 Task: Open Card Employee Wellness Analytics Review in Board Business Model Revenue Model Validation and Improvement to Workspace Business Valuation Services and add a team member Softage.3@softage.net, a label Orange, a checklist Green Building, an attachment from your computer, a color Orange and finally, add a card description 'Plan and execute company team-building retreat with a focus on stress management and resilience' and a comment 'We should approach this task with a sense of persistence and determination, willing to overcome obstacles and push through challenges.'. Add a start date 'Jan 03, 1900' with a due date 'Jan 10, 1900'
Action: Mouse moved to (203, 136)
Screenshot: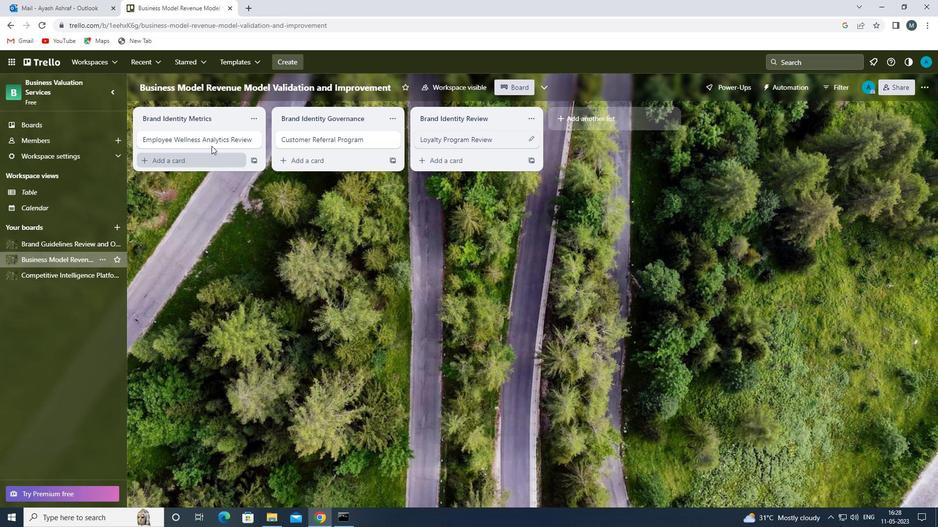 
Action: Mouse pressed left at (203, 136)
Screenshot: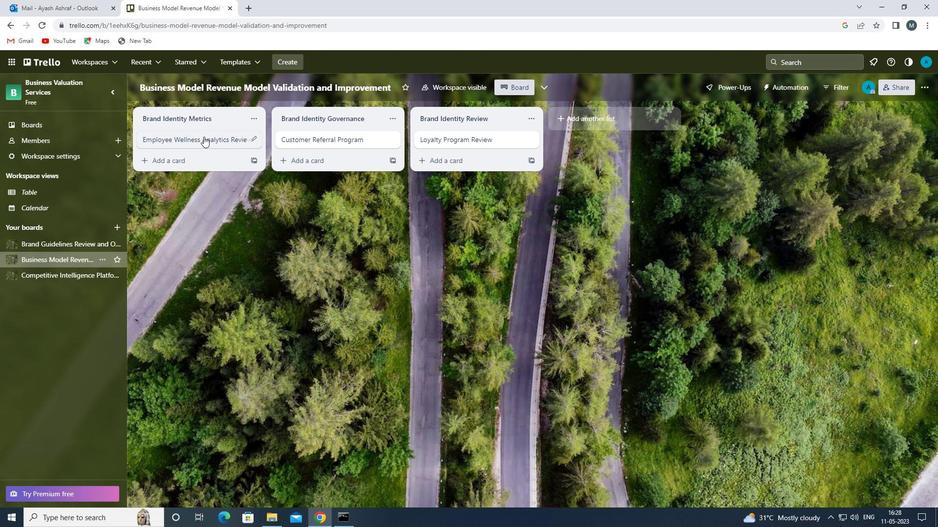 
Action: Mouse moved to (589, 139)
Screenshot: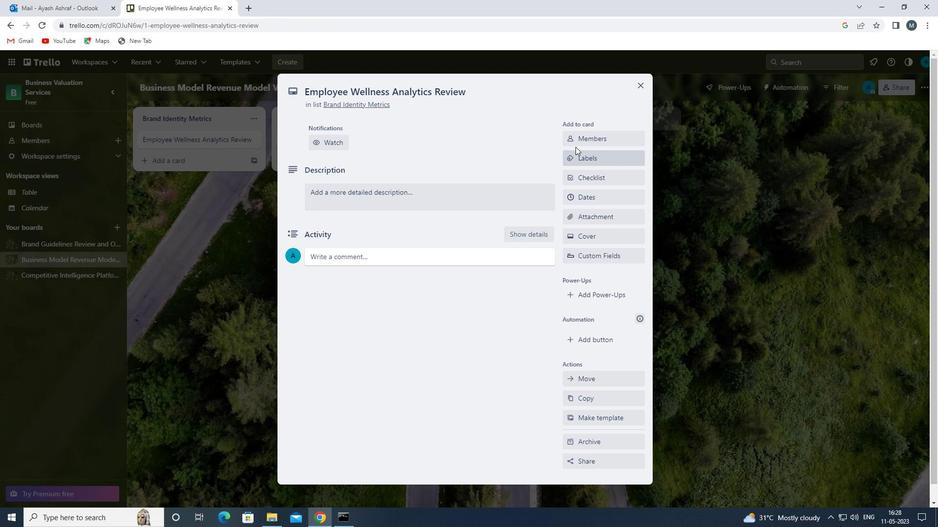 
Action: Mouse pressed left at (589, 139)
Screenshot: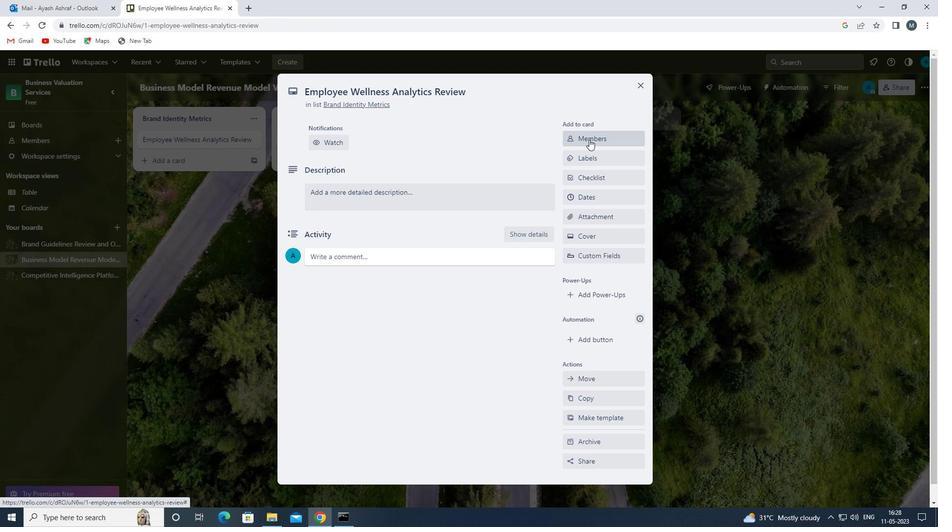 
Action: Mouse moved to (646, 196)
Screenshot: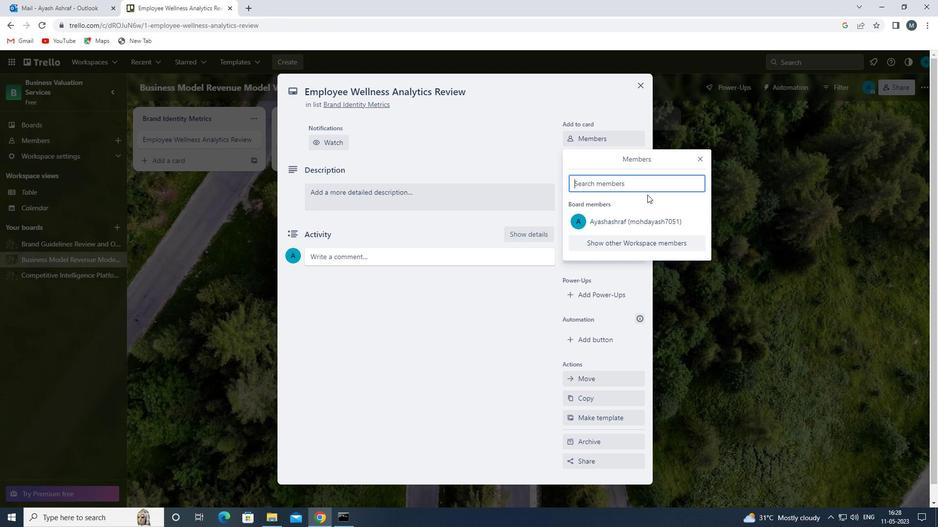 
Action: Key pressed s
Screenshot: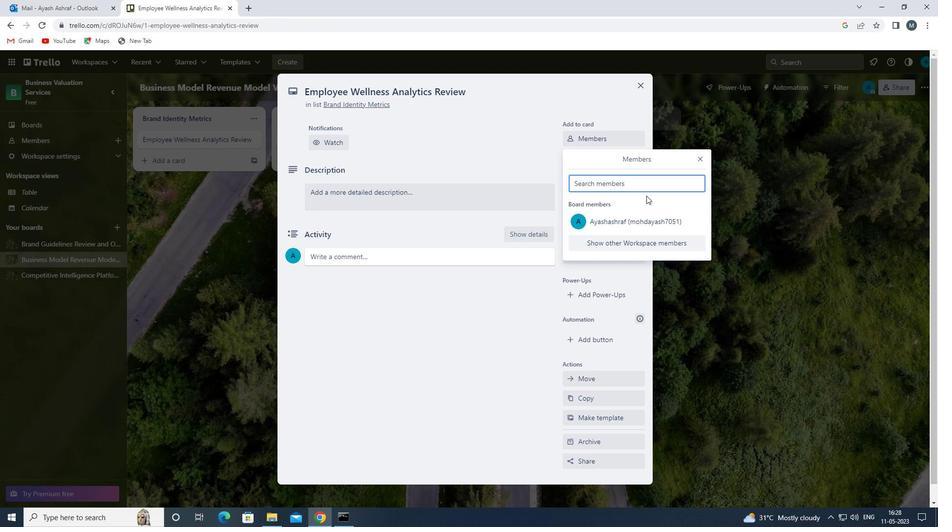 
Action: Mouse moved to (618, 313)
Screenshot: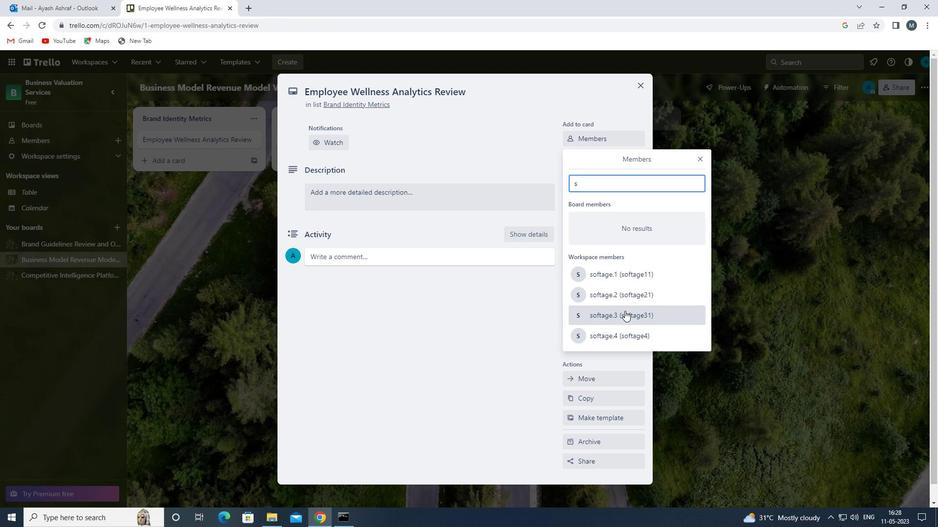 
Action: Mouse pressed left at (618, 313)
Screenshot: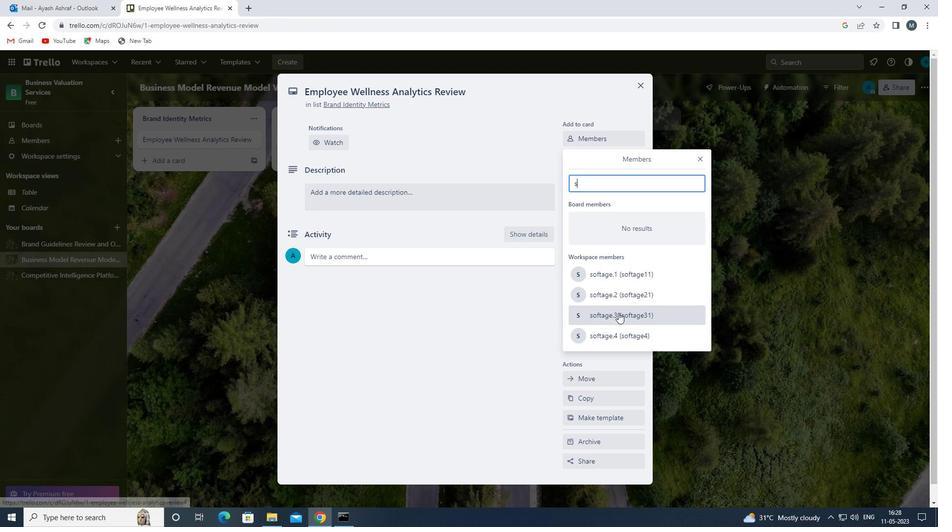 
Action: Mouse moved to (700, 160)
Screenshot: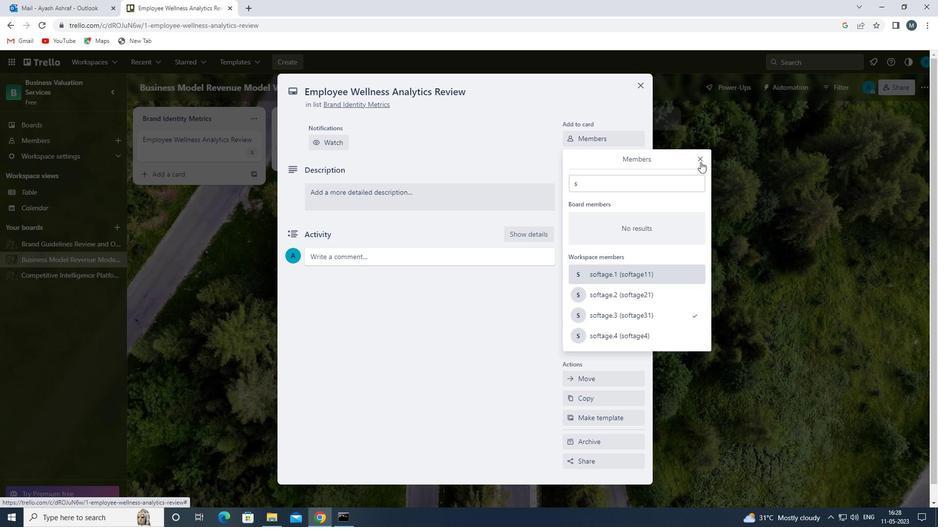 
Action: Mouse pressed left at (700, 160)
Screenshot: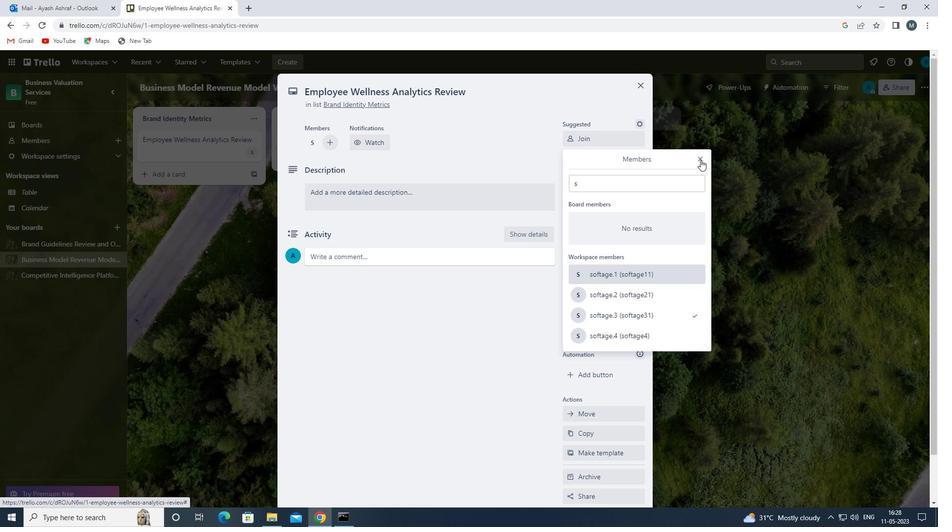 
Action: Mouse moved to (591, 196)
Screenshot: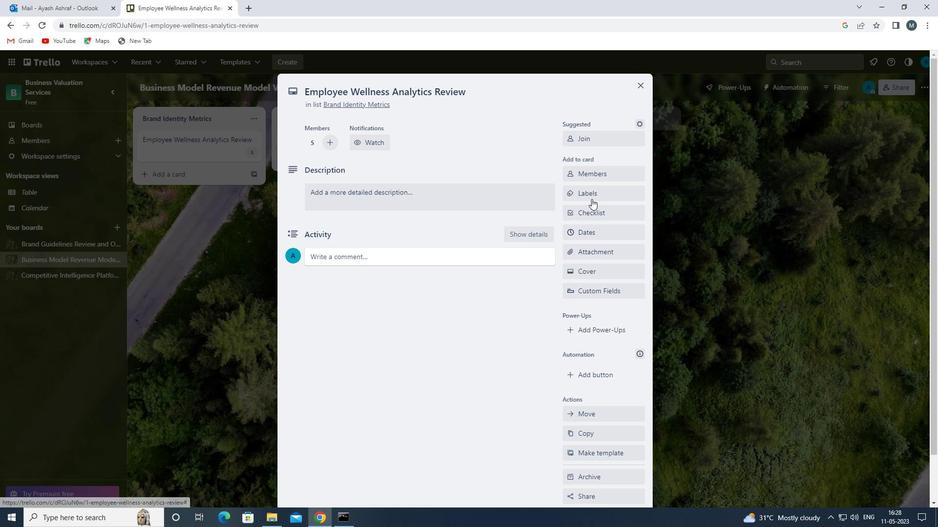 
Action: Mouse pressed left at (591, 196)
Screenshot: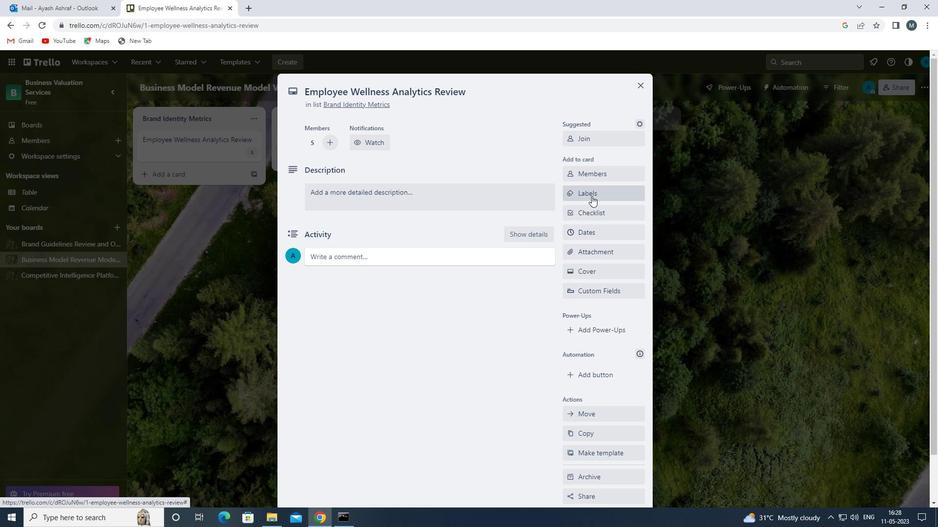 
Action: Mouse moved to (576, 309)
Screenshot: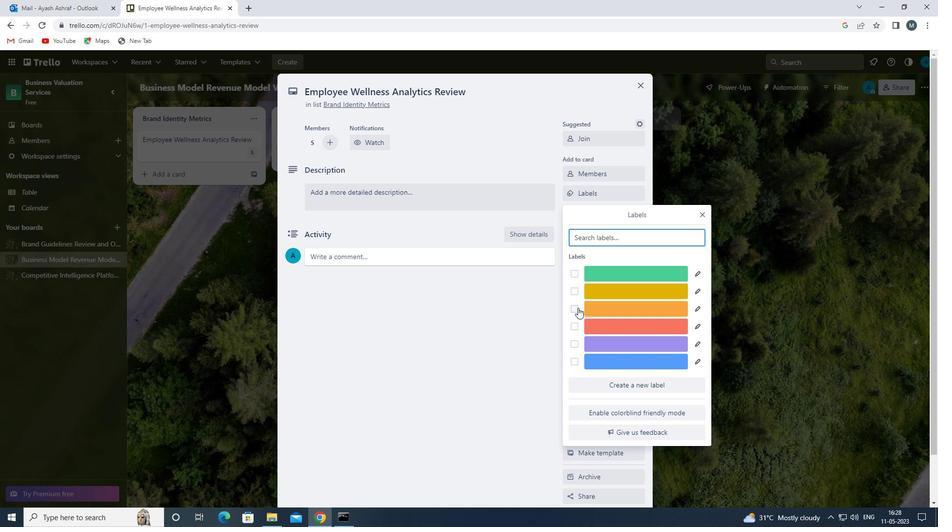 
Action: Mouse pressed left at (576, 309)
Screenshot: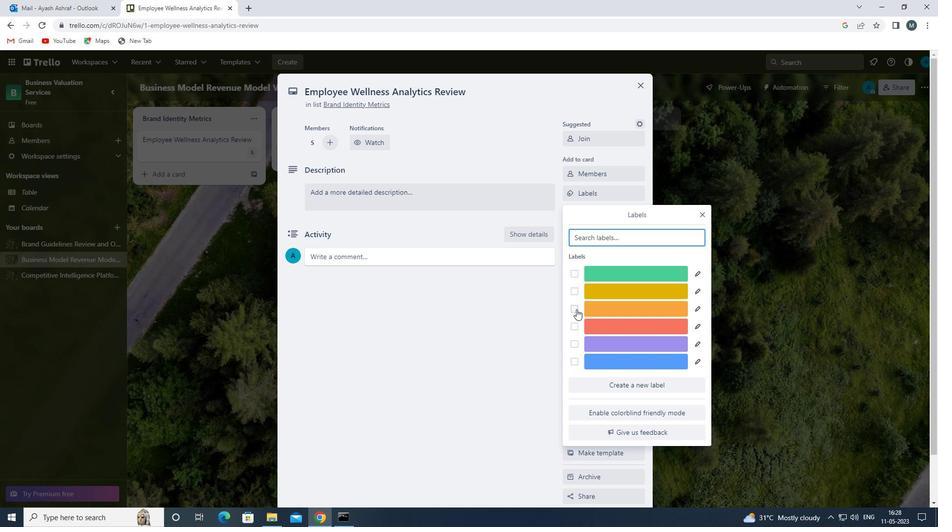 
Action: Mouse moved to (701, 215)
Screenshot: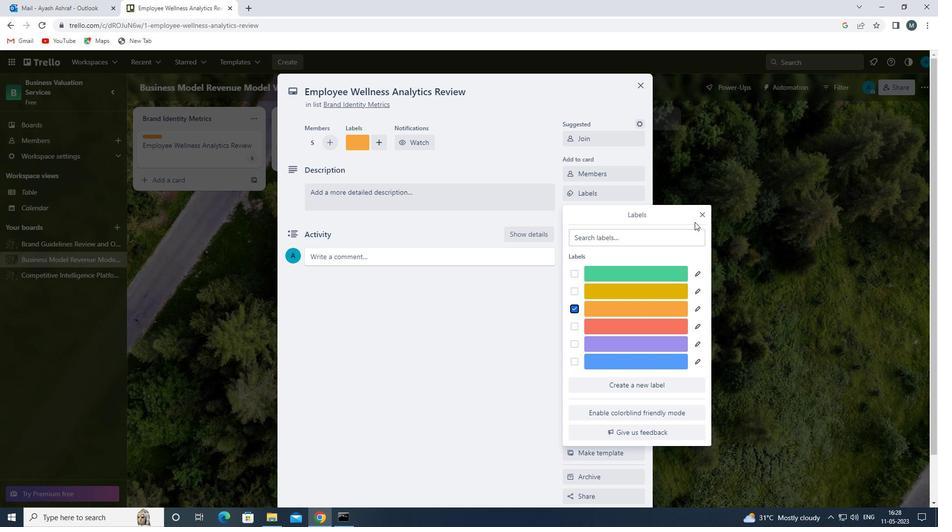 
Action: Mouse pressed left at (701, 215)
Screenshot: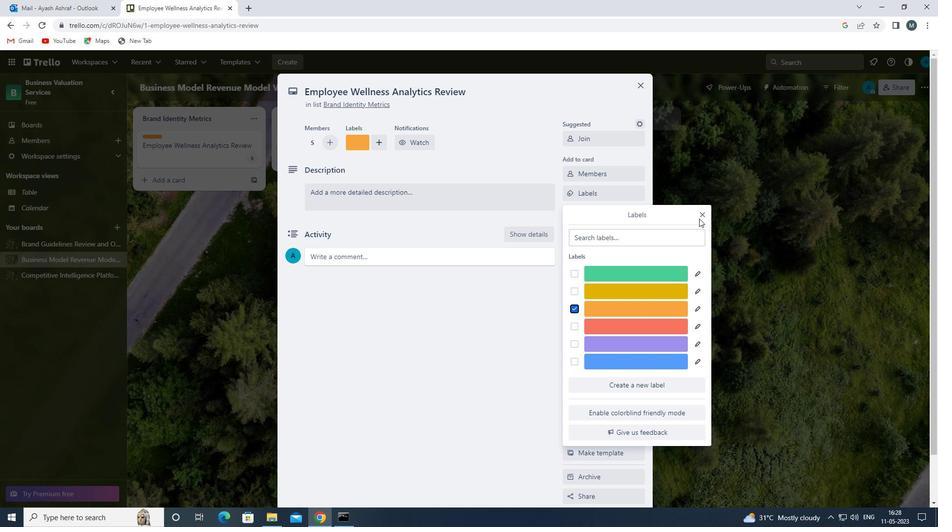 
Action: Mouse moved to (596, 212)
Screenshot: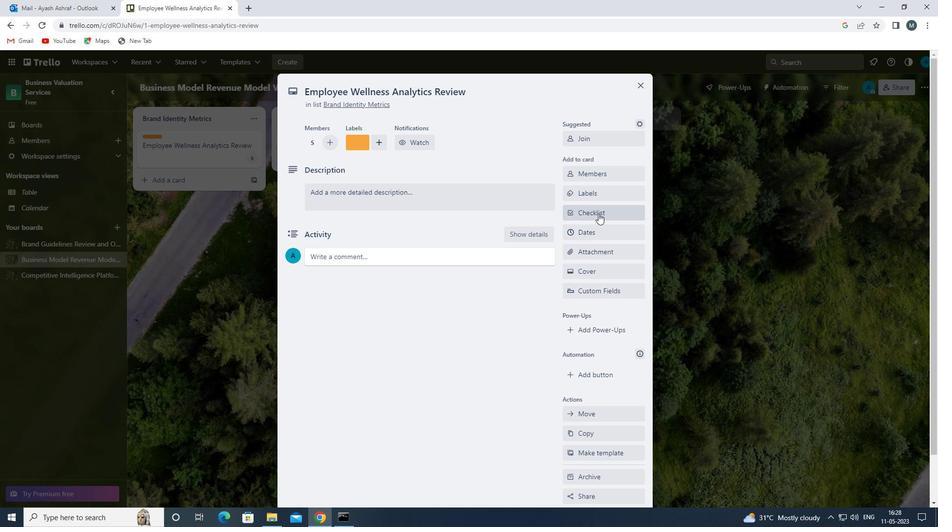 
Action: Mouse pressed left at (596, 212)
Screenshot: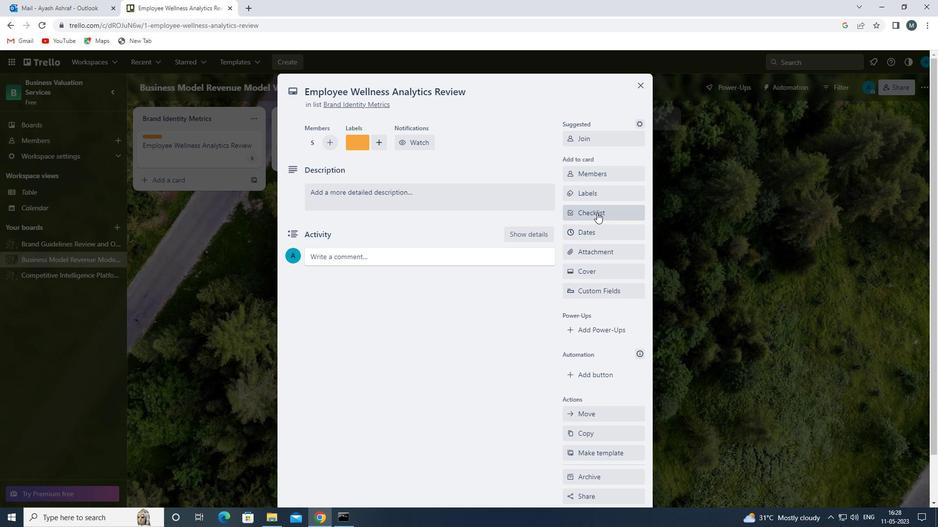 
Action: Mouse moved to (597, 229)
Screenshot: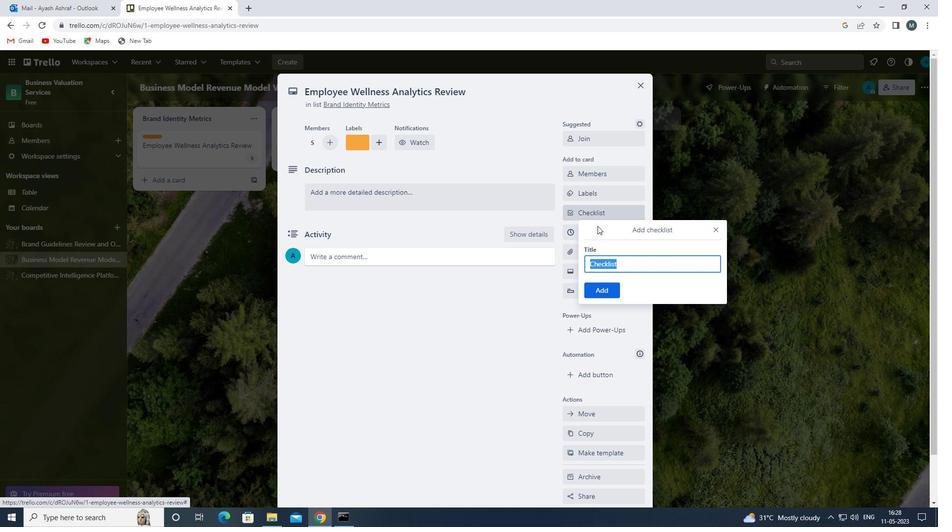 
Action: Key pressed g
Screenshot: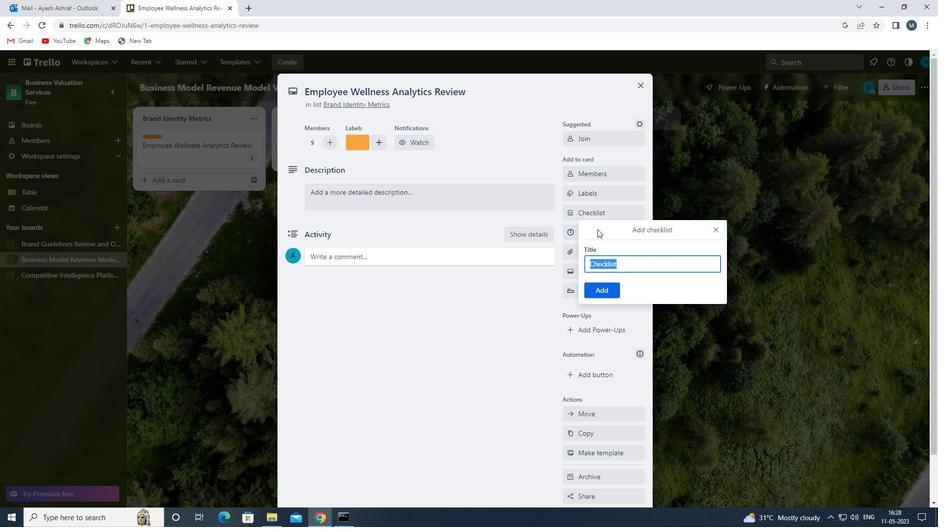 
Action: Mouse moved to (650, 291)
Screenshot: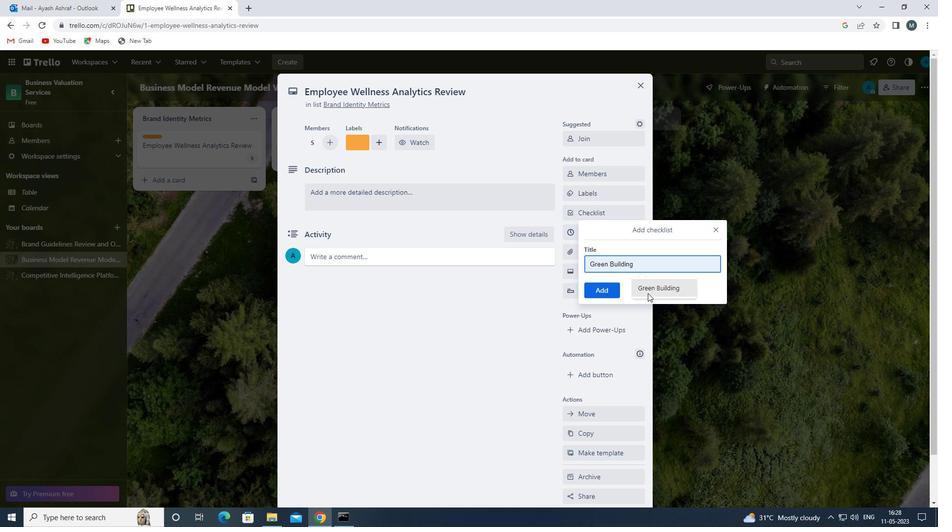 
Action: Mouse pressed left at (650, 291)
Screenshot: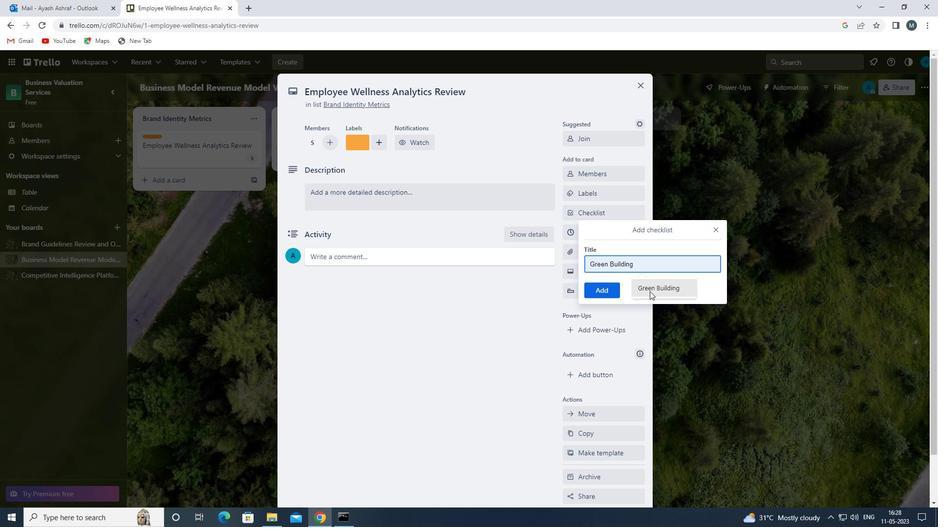 
Action: Mouse moved to (605, 290)
Screenshot: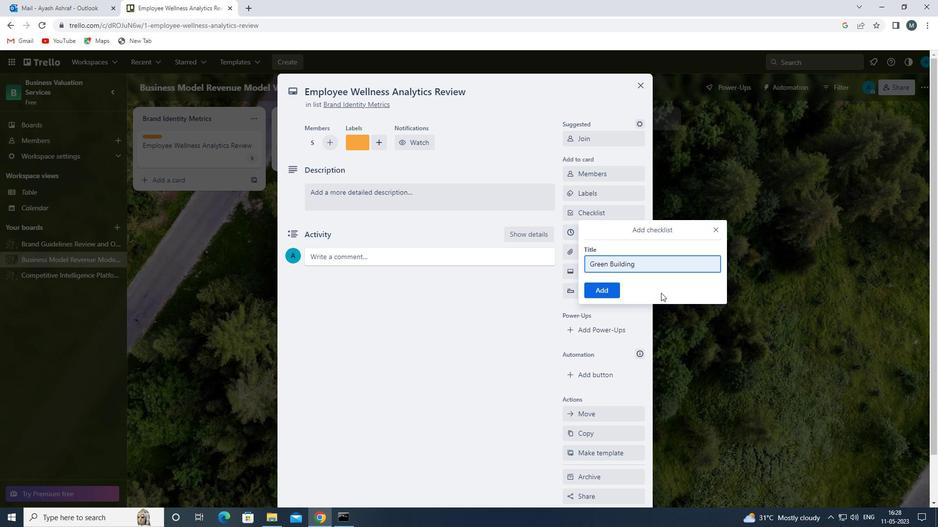
Action: Mouse pressed left at (605, 290)
Screenshot: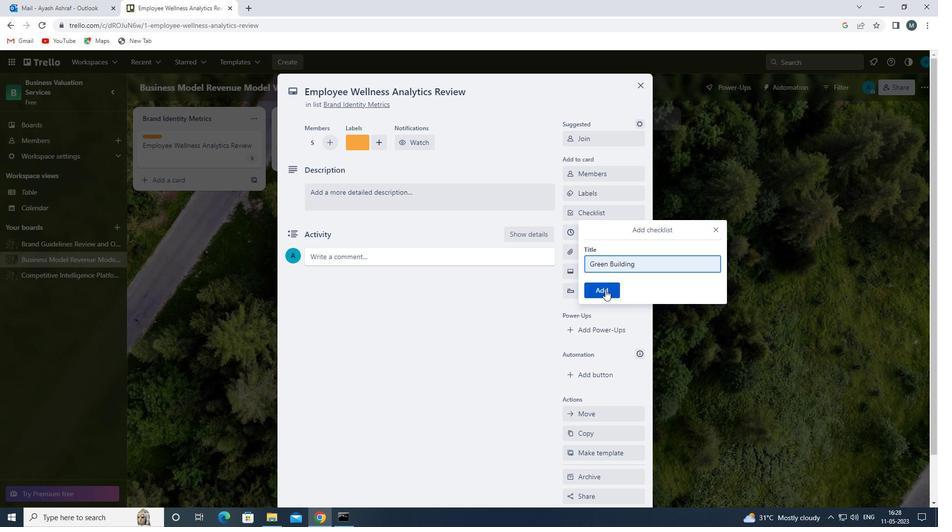 
Action: Mouse moved to (600, 252)
Screenshot: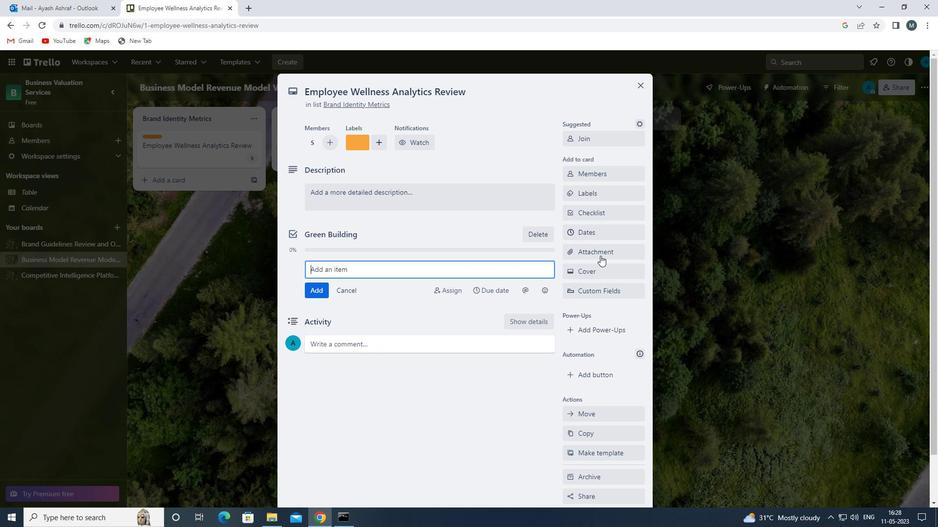 
Action: Mouse pressed left at (600, 252)
Screenshot: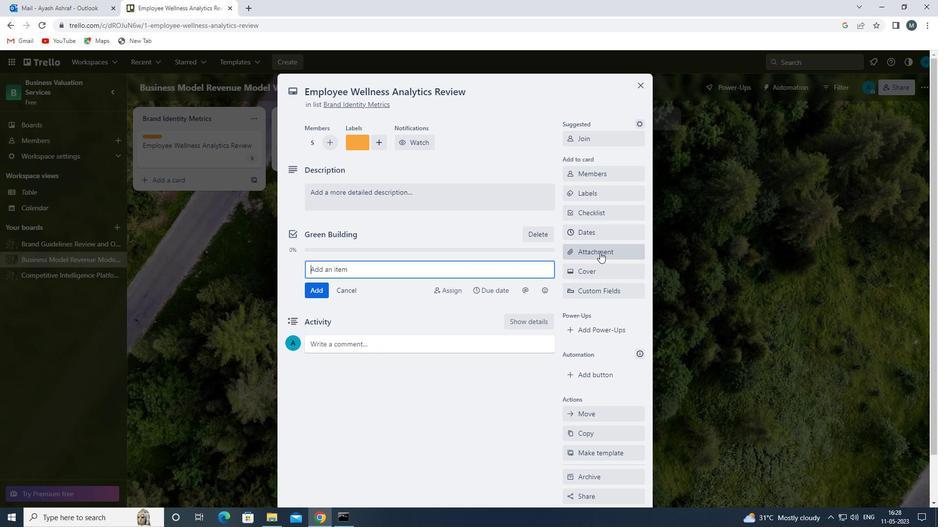 
Action: Mouse moved to (591, 293)
Screenshot: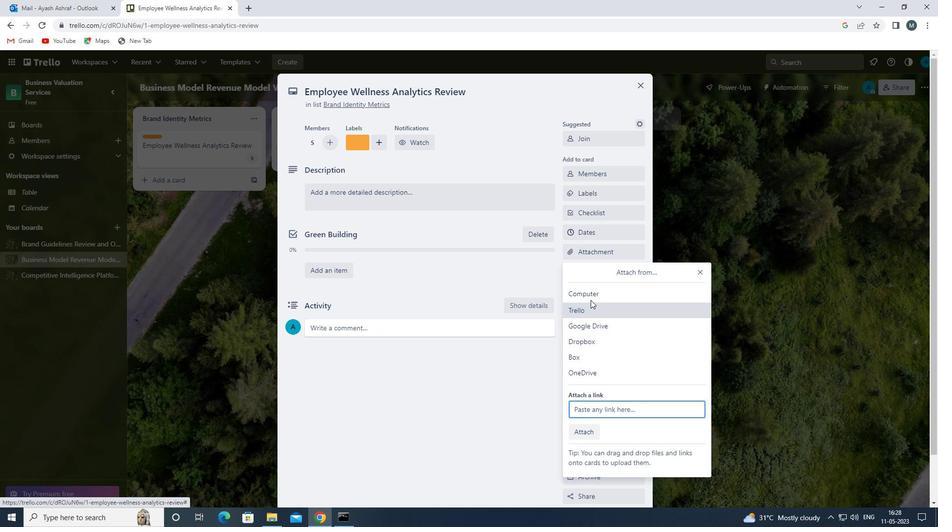 
Action: Mouse pressed left at (591, 293)
Screenshot: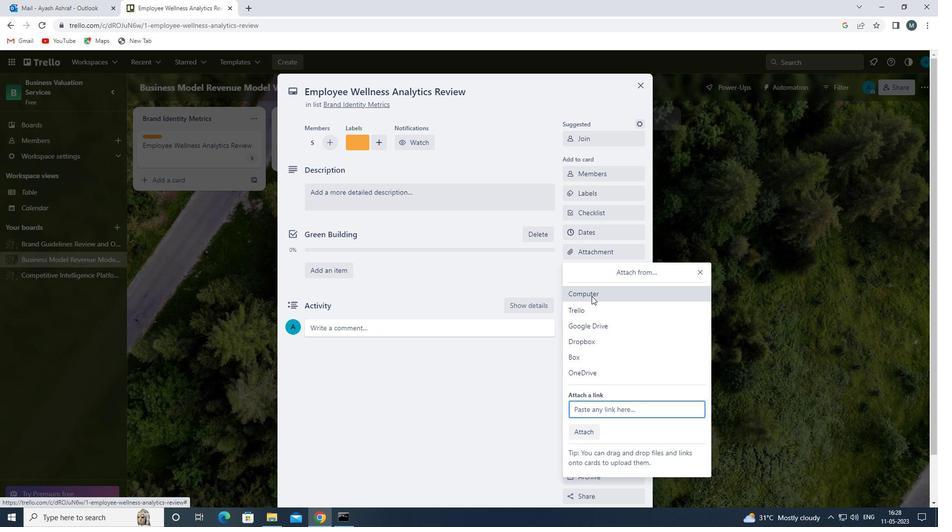 
Action: Mouse moved to (321, 184)
Screenshot: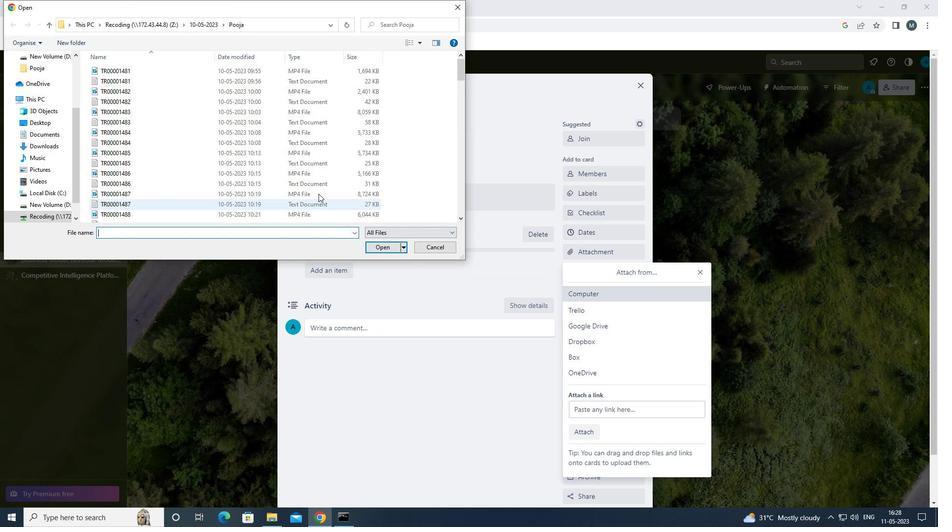 
Action: Mouse pressed left at (321, 184)
Screenshot: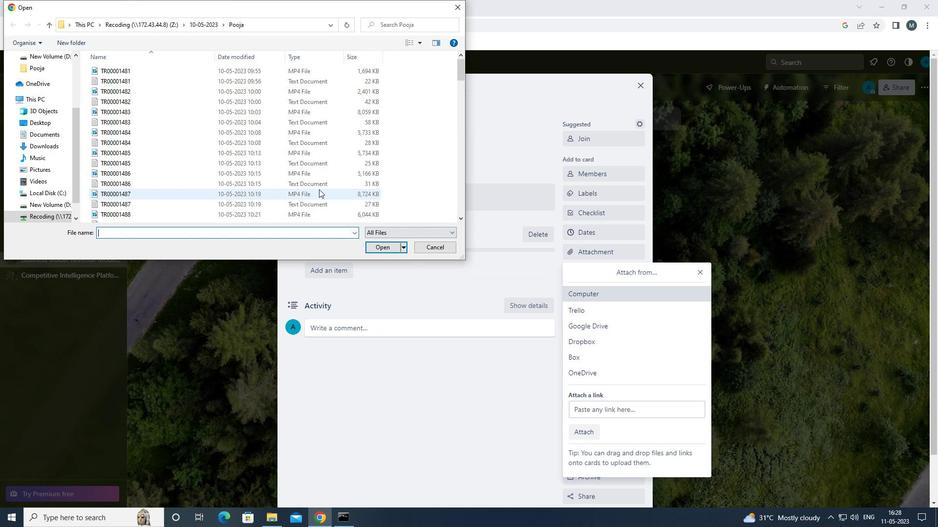 
Action: Mouse moved to (369, 243)
Screenshot: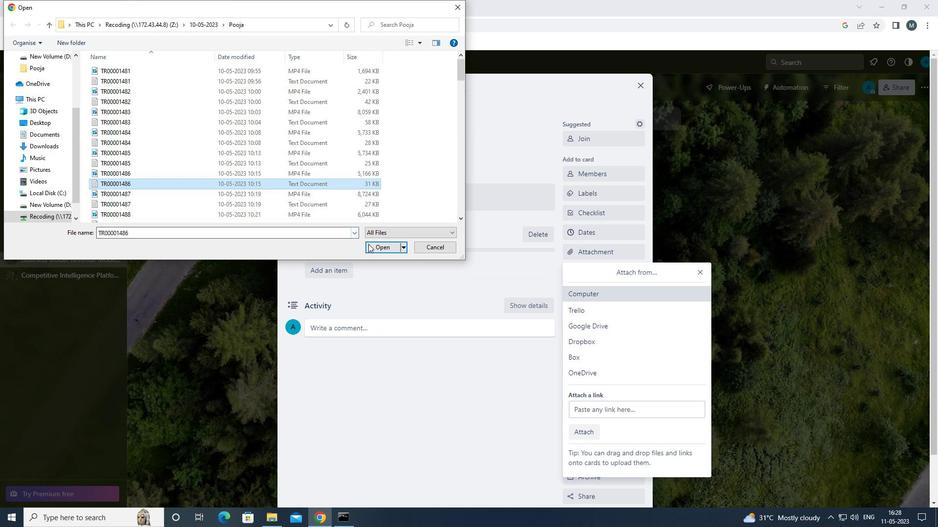 
Action: Mouse pressed left at (369, 243)
Screenshot: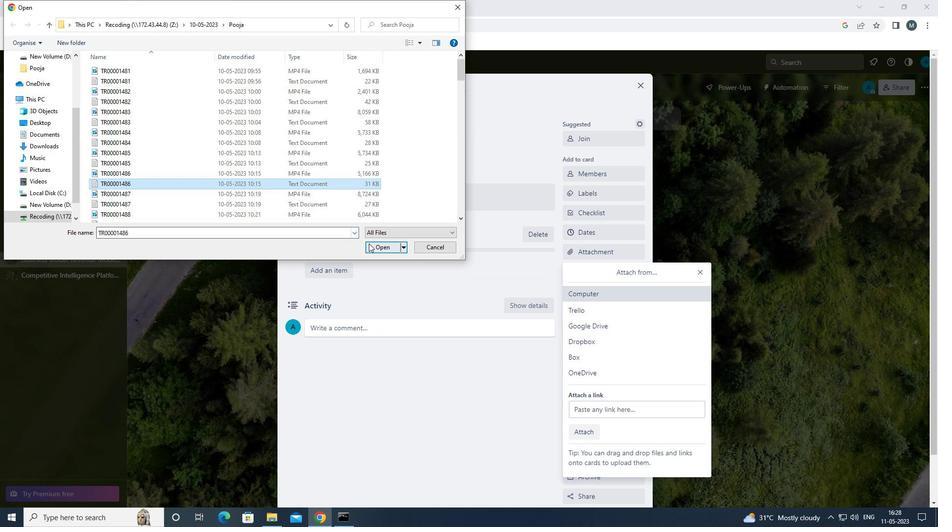 
Action: Mouse moved to (590, 272)
Screenshot: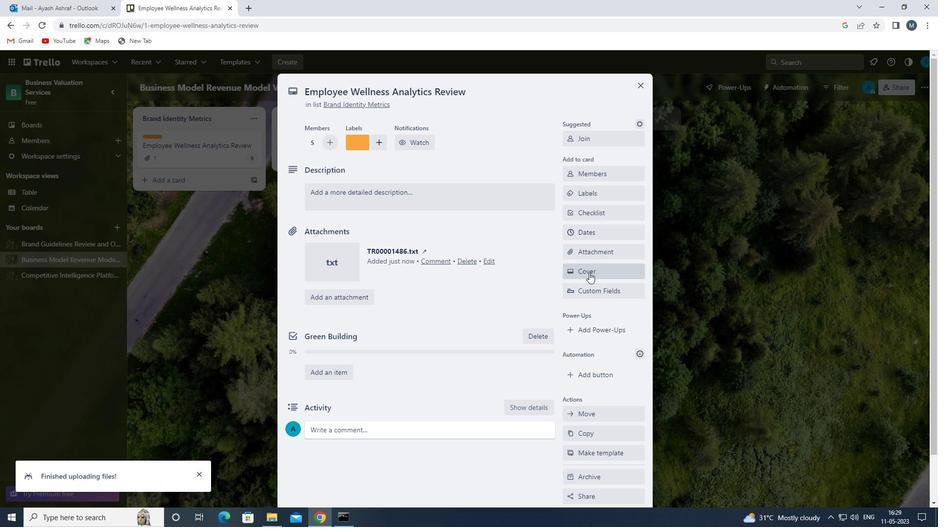 
Action: Mouse pressed left at (590, 272)
Screenshot: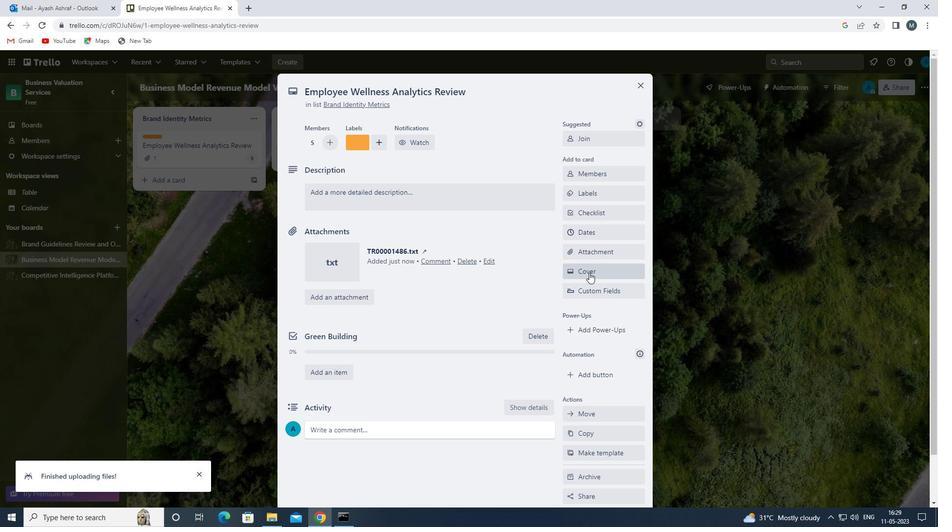 
Action: Mouse moved to (626, 310)
Screenshot: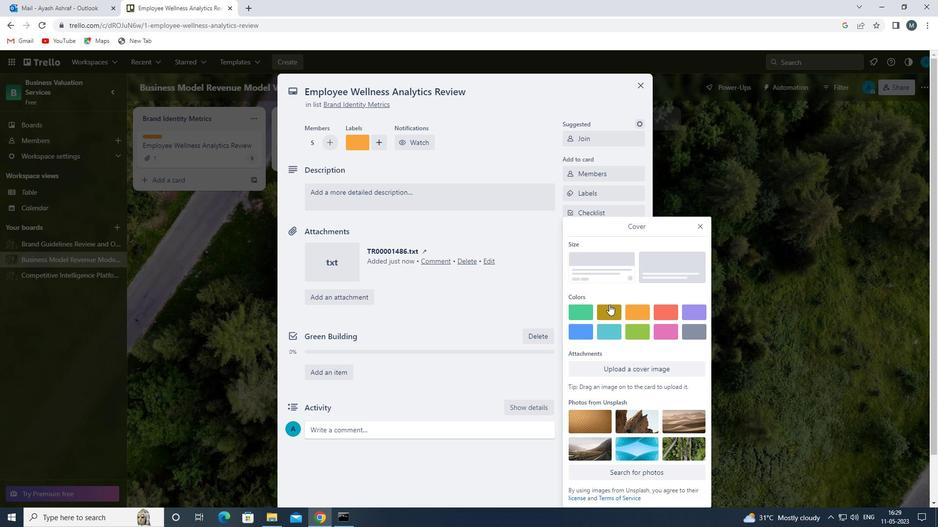 
Action: Mouse pressed left at (626, 310)
Screenshot: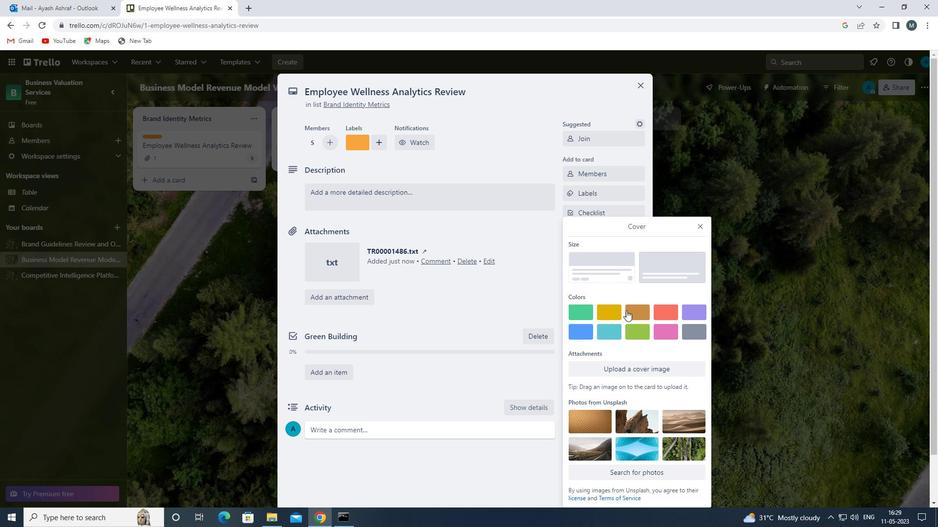 
Action: Mouse moved to (697, 209)
Screenshot: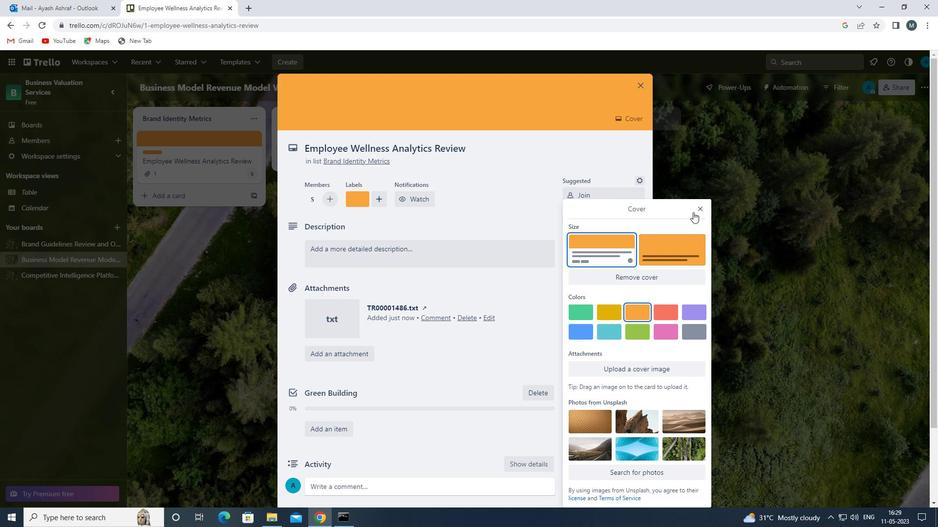 
Action: Mouse pressed left at (697, 209)
Screenshot: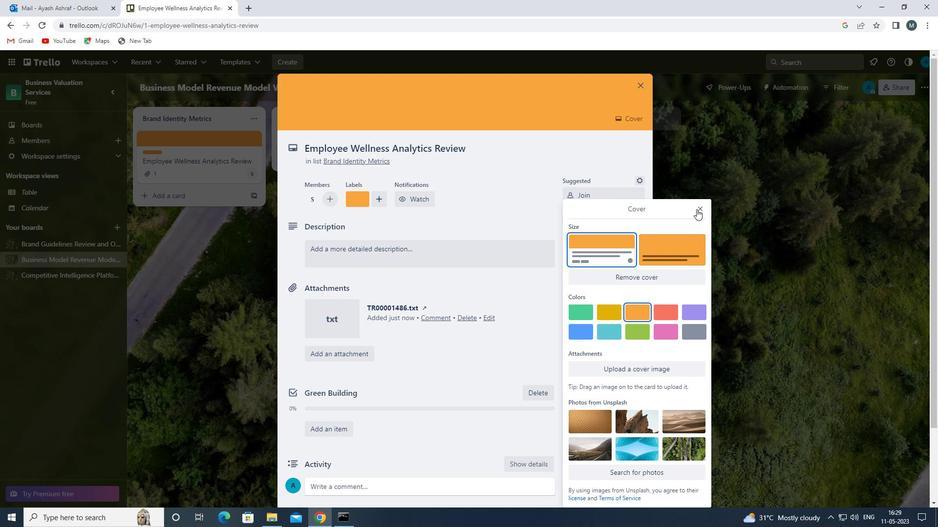 
Action: Mouse moved to (410, 252)
Screenshot: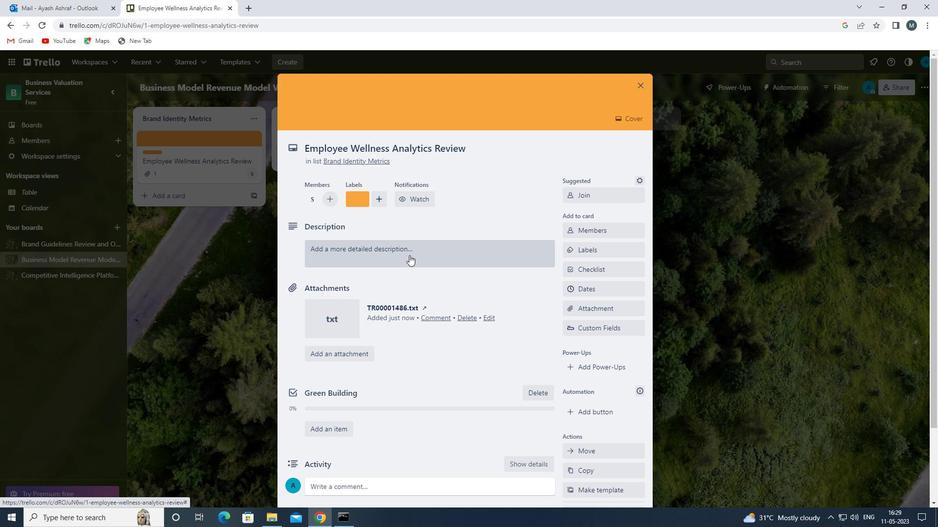 
Action: Mouse pressed left at (410, 252)
Screenshot: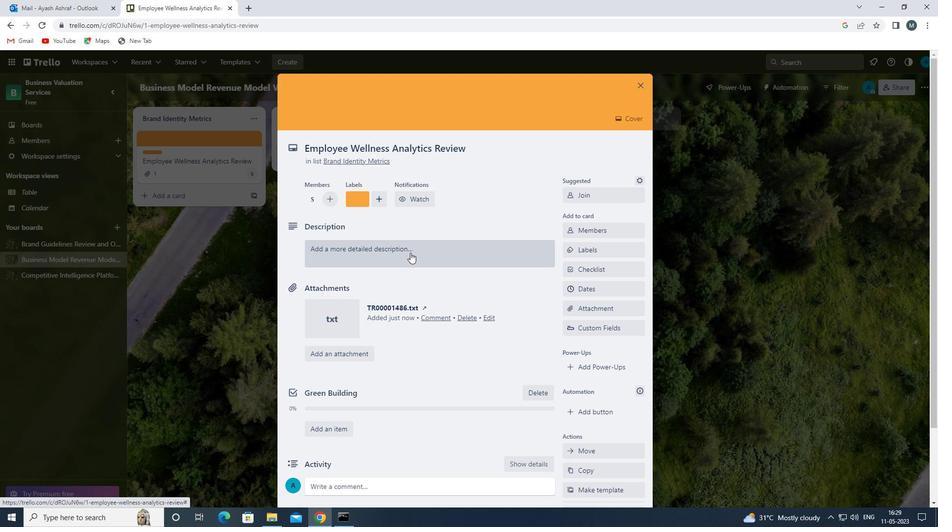 
Action: Mouse moved to (393, 283)
Screenshot: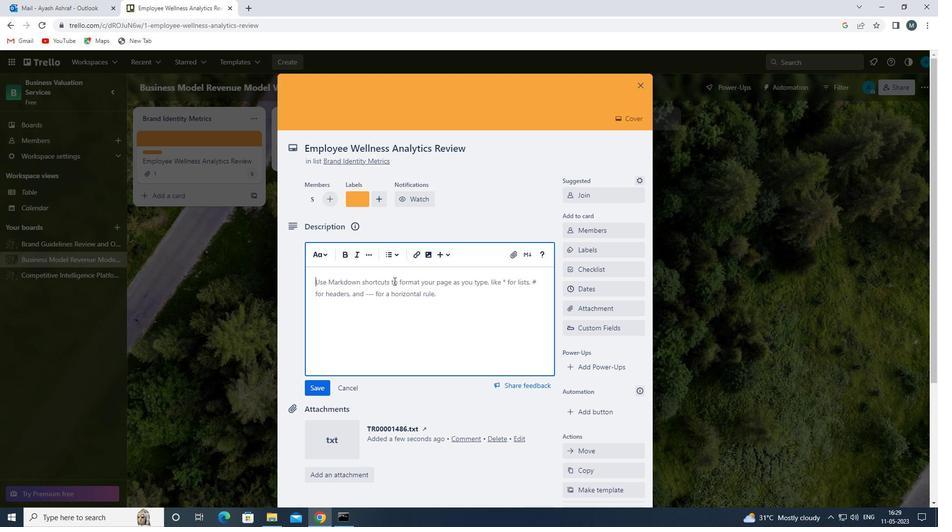 
Action: Mouse pressed left at (393, 283)
Screenshot: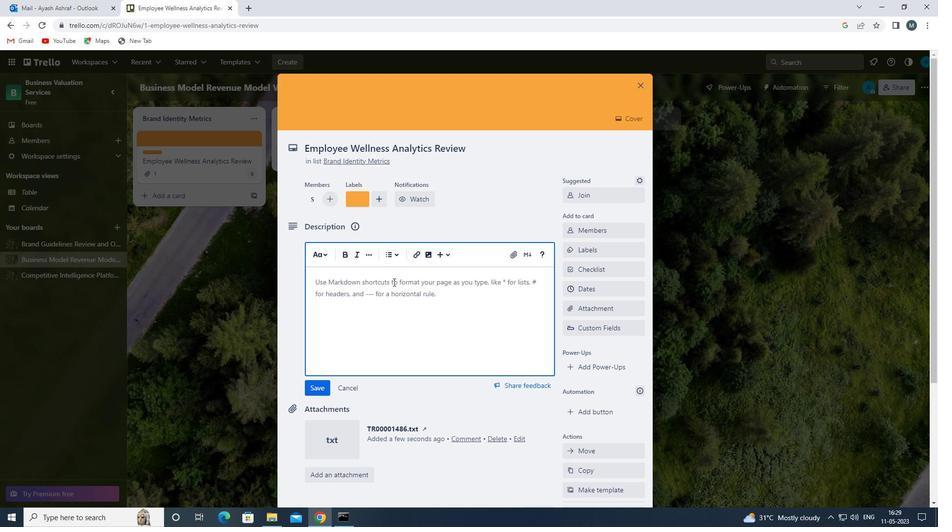 
Action: Mouse moved to (634, 247)
Screenshot: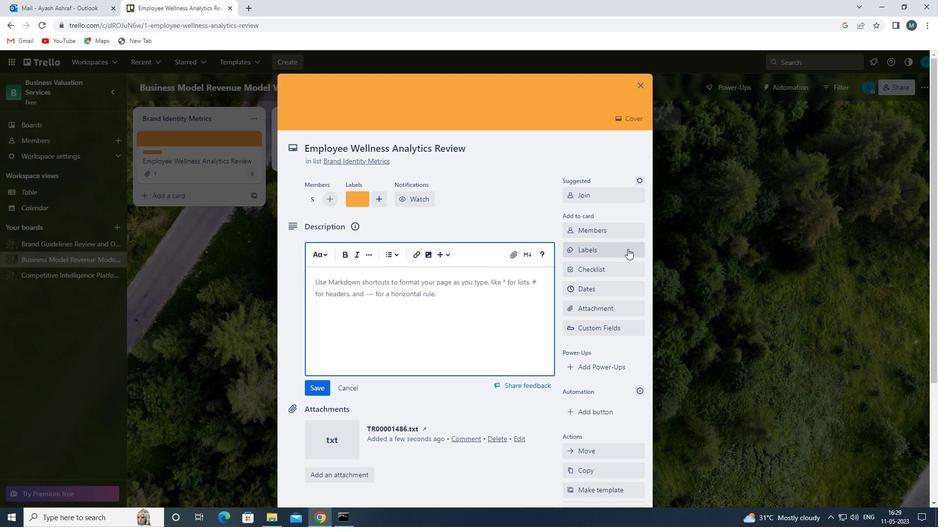 
Action: Key pressed <Key.shift><Key.shift>PLAN<Key.space>AND<Key.space>EXECUTE<Key.space>COMPANY<Key.space>TEAM-BUILDING<Key.space>RETREAT<Key.space>WITH<Key.space>A<Key.space>FOCUS<Key.space>ON<Key.space>STRESS<Key.space>MANAGEMENT<Key.space>ANS<Key.backspace>D<Key.space>RESILIENCE<Key.space>
Screenshot: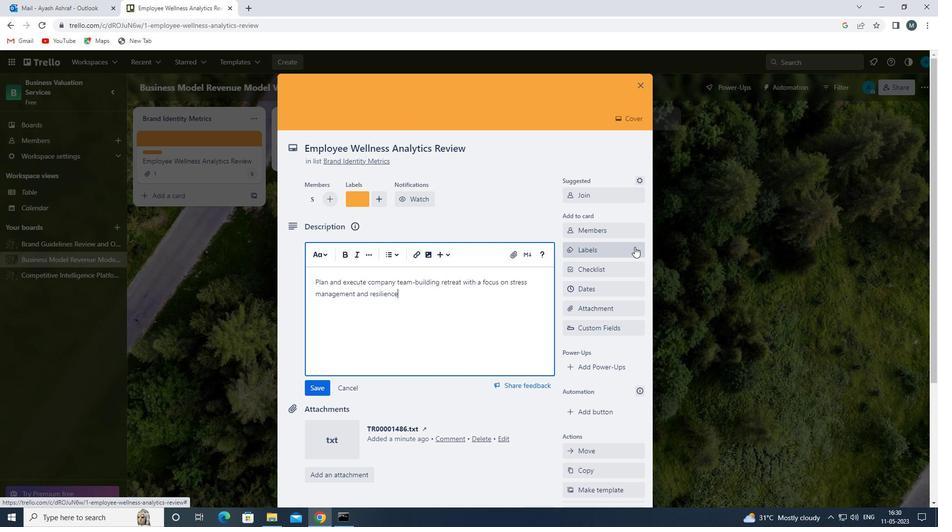 
Action: Mouse moved to (313, 390)
Screenshot: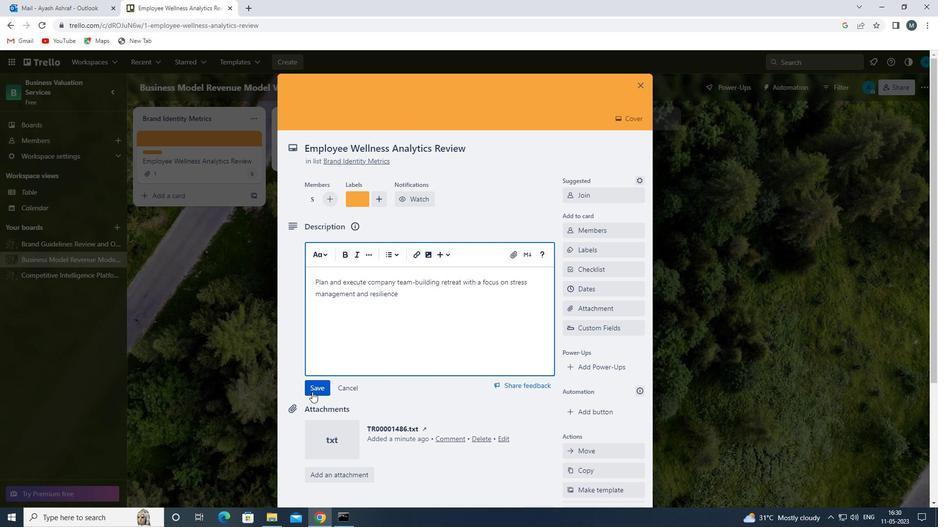 
Action: Mouse pressed left at (313, 390)
Screenshot: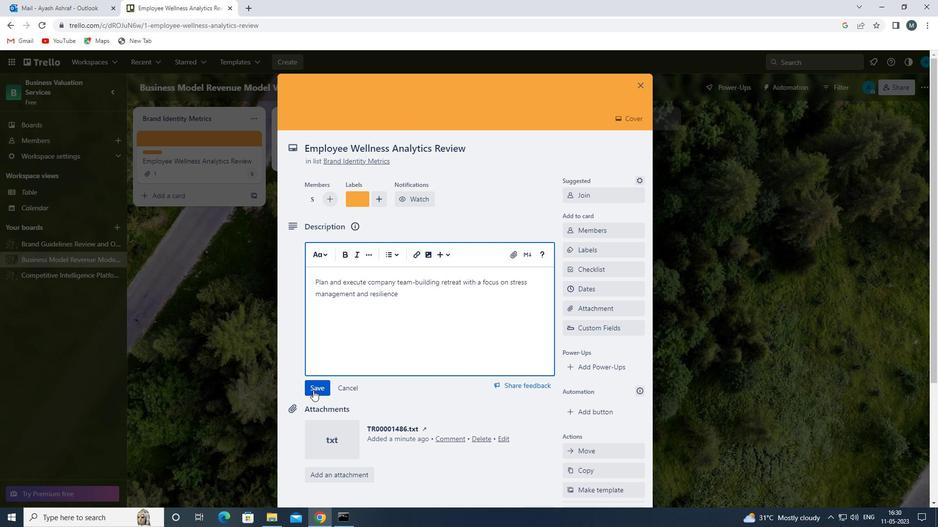 
Action: Mouse moved to (392, 355)
Screenshot: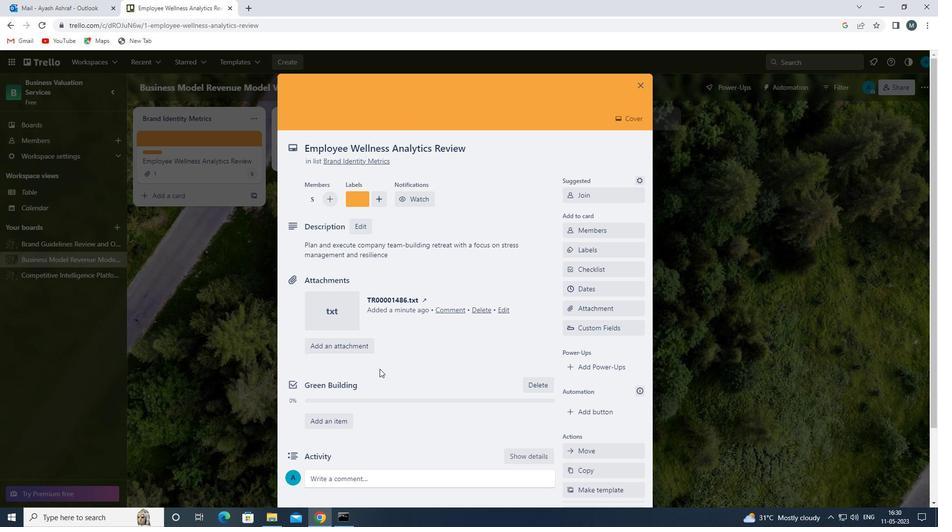 
Action: Mouse scrolled (392, 355) with delta (0, 0)
Screenshot: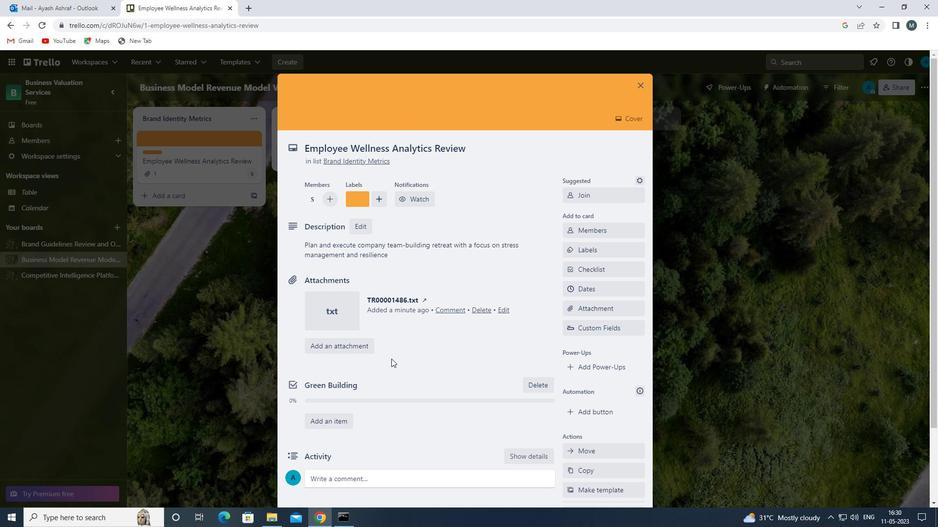 
Action: Mouse scrolled (392, 355) with delta (0, 0)
Screenshot: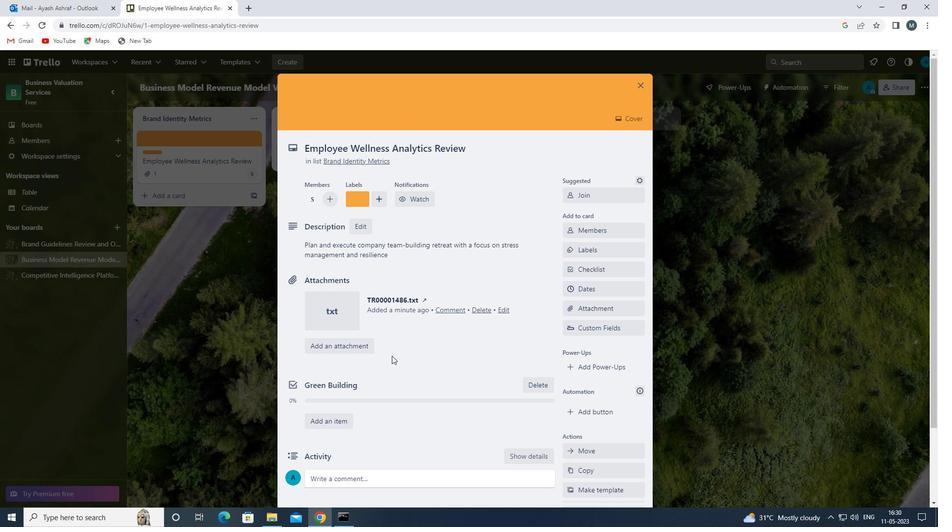 
Action: Mouse moved to (392, 355)
Screenshot: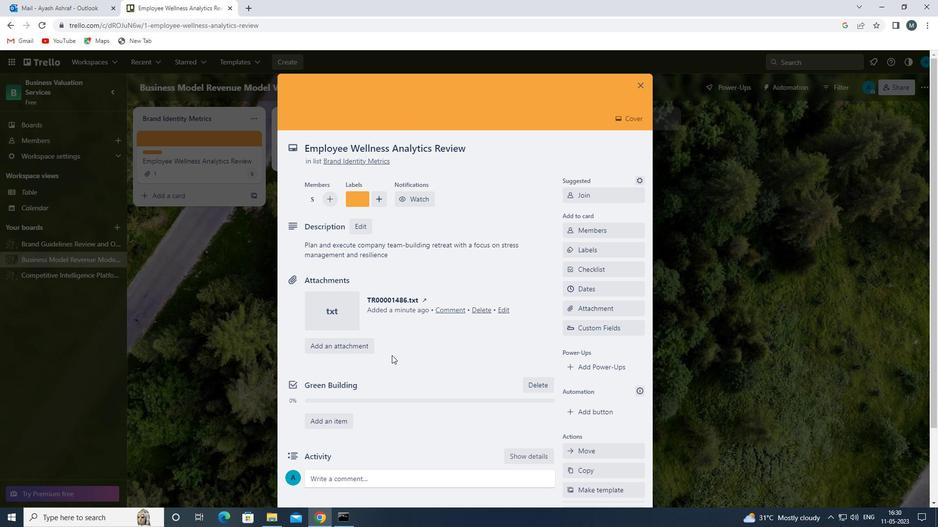 
Action: Mouse scrolled (392, 355) with delta (0, 0)
Screenshot: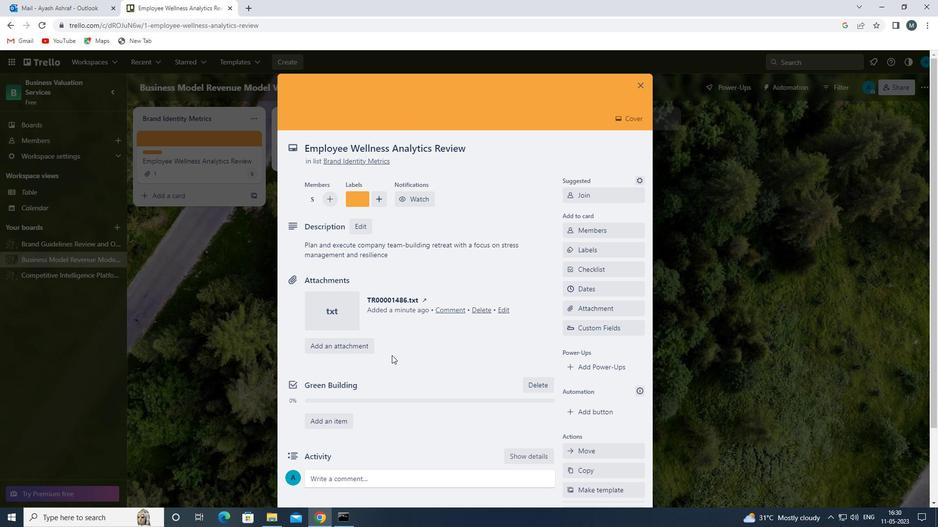 
Action: Mouse moved to (382, 391)
Screenshot: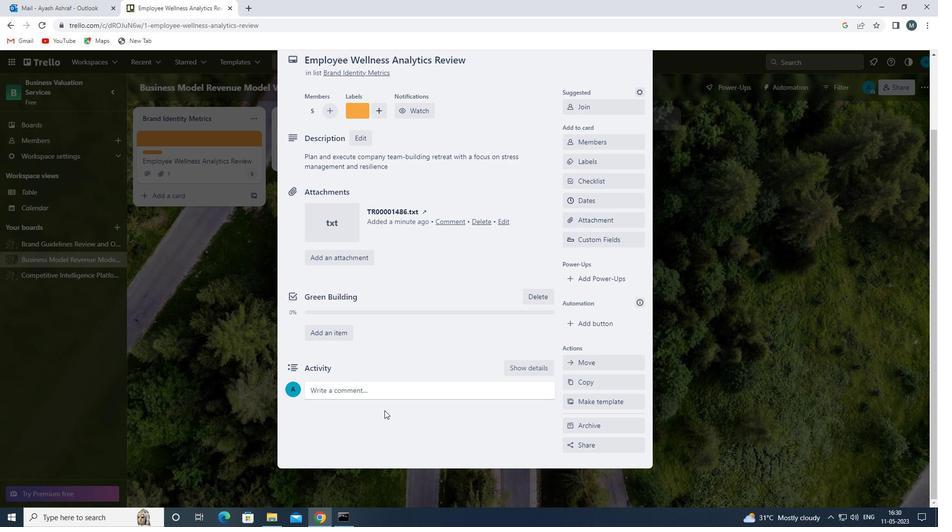 
Action: Mouse pressed left at (382, 391)
Screenshot: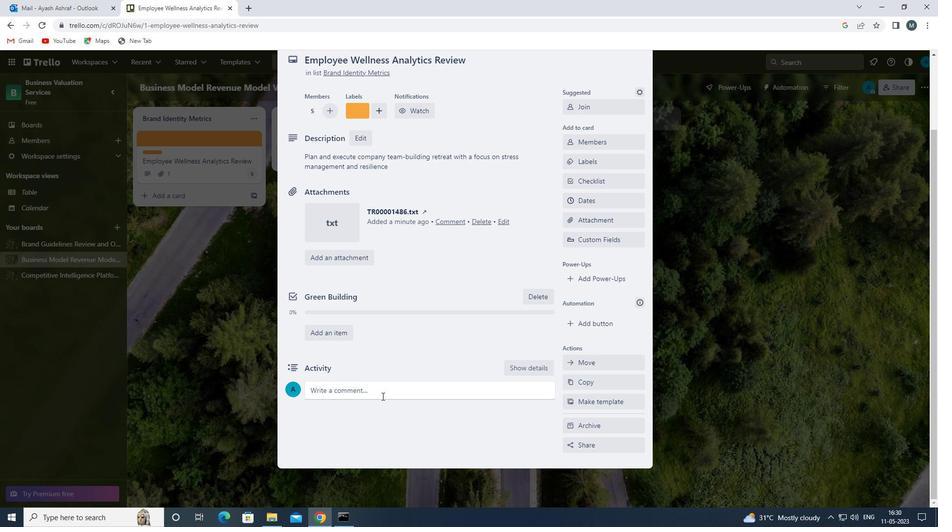 
Action: Mouse moved to (365, 420)
Screenshot: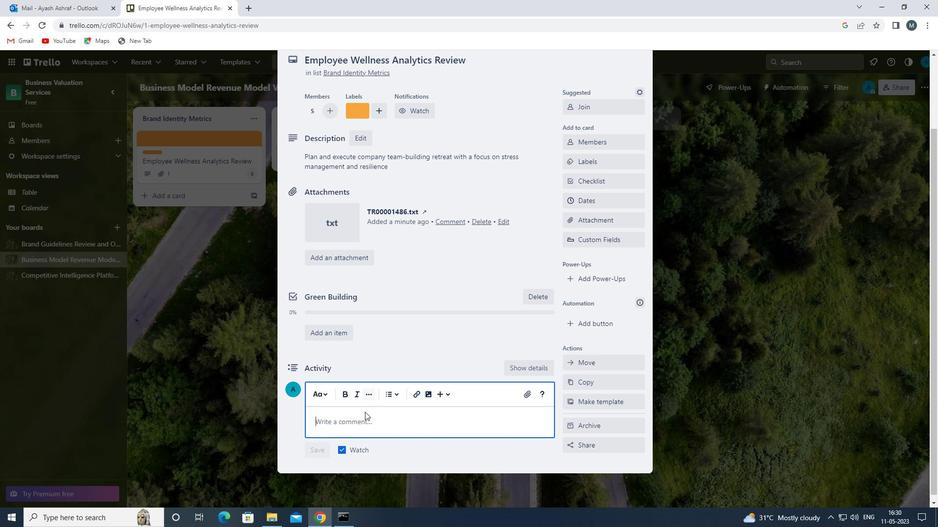 
Action: Mouse pressed left at (365, 420)
Screenshot: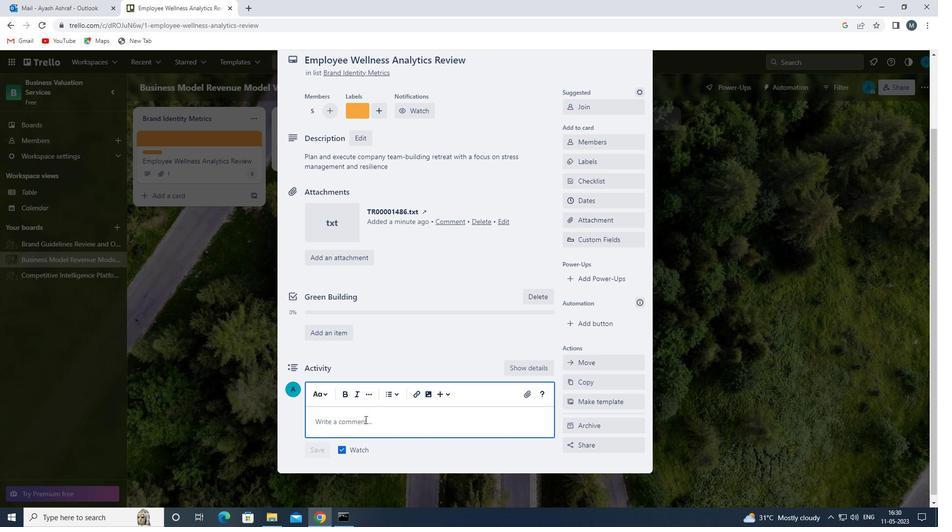 
Action: Mouse moved to (410, 406)
Screenshot: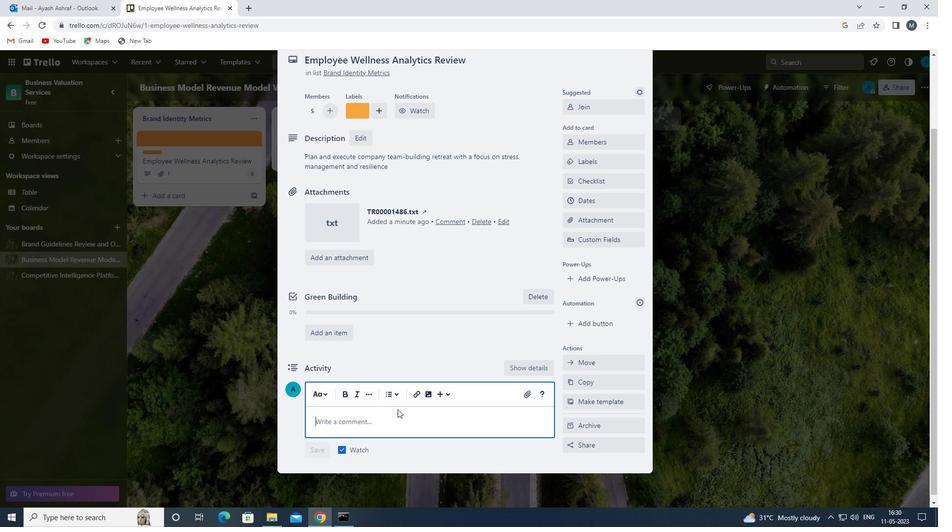 
Action: Key pressed <Key.shift>WE<Key.space>SHOULD<Key.space>APPROACH<Key.space>THIS<Key.space>TASK<Key.space>WITH<Key.space>A<Key.space>SENSE<Key.space>OF<Key.space>PERSISTENCE<Key.space>AND<Key.space>S<Key.backspace>DETERMU<Key.backspace>INATION<Key.space><Key.backspace>,<Key.space>WILLING<Key.space>TO<Key.space>OVERCOME<Key.space>OBSTACLES<Key.space>AND<Key.space>PIU<Key.backspace><Key.backspace>USH<Key.space>THROUGH<Key.space>CHALLENGES.
Screenshot: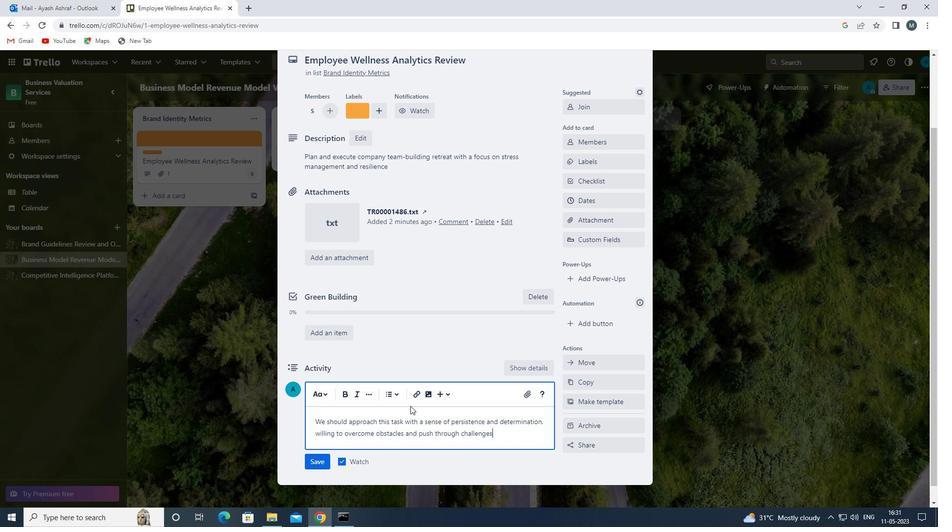 
Action: Mouse moved to (322, 459)
Screenshot: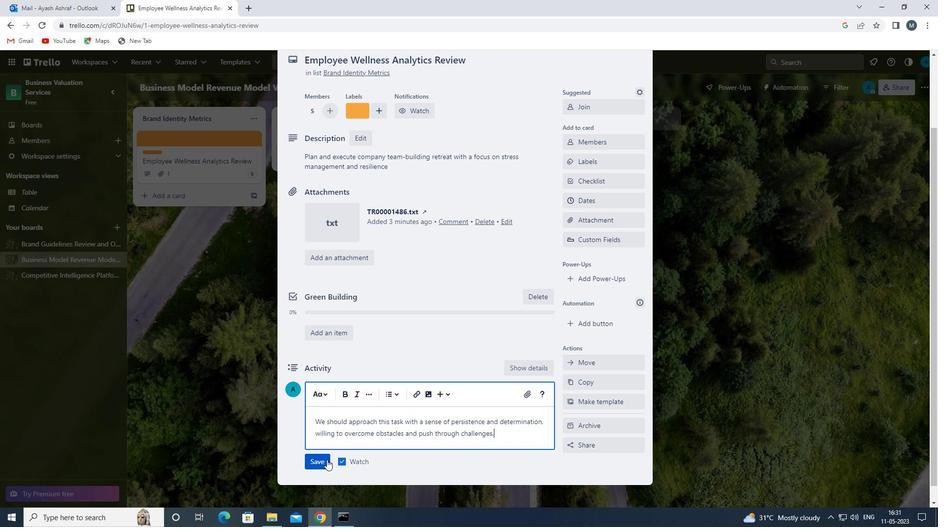 
Action: Mouse pressed left at (322, 459)
Screenshot: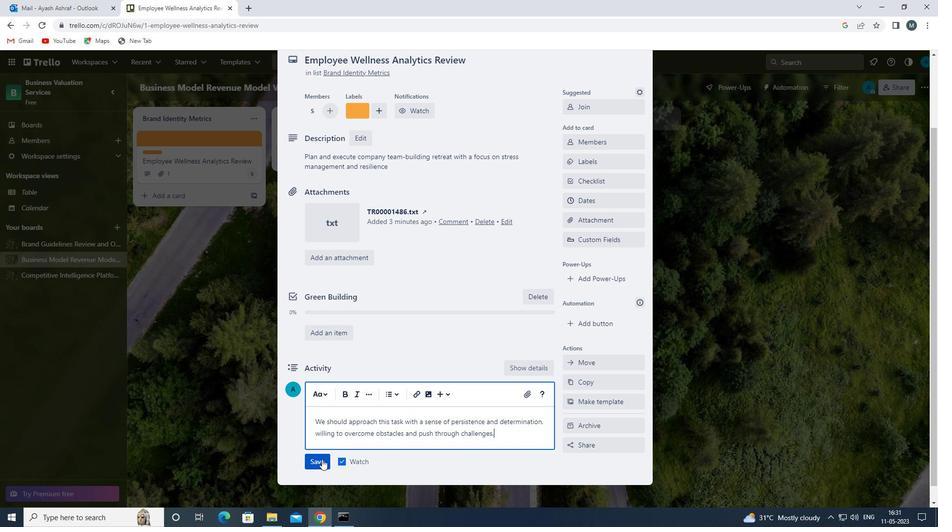 
Action: Mouse moved to (585, 203)
Screenshot: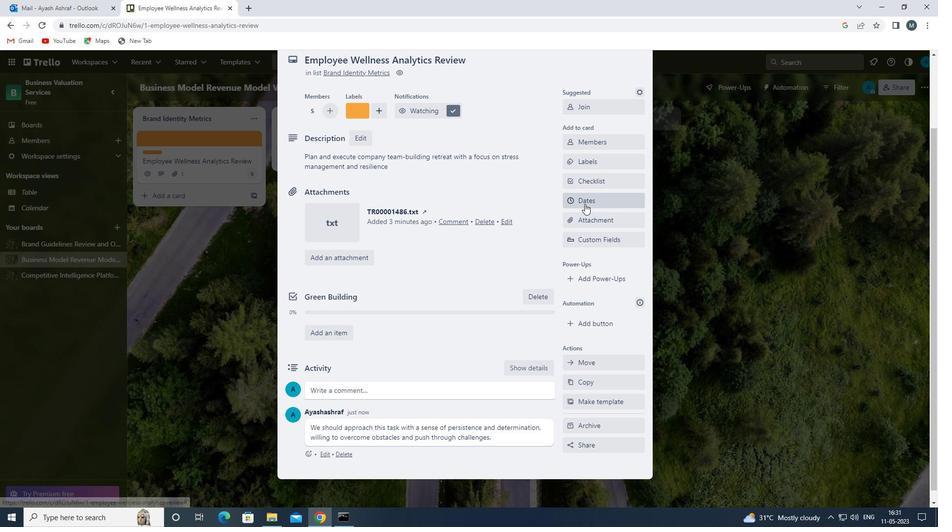 
Action: Mouse pressed left at (585, 203)
Screenshot: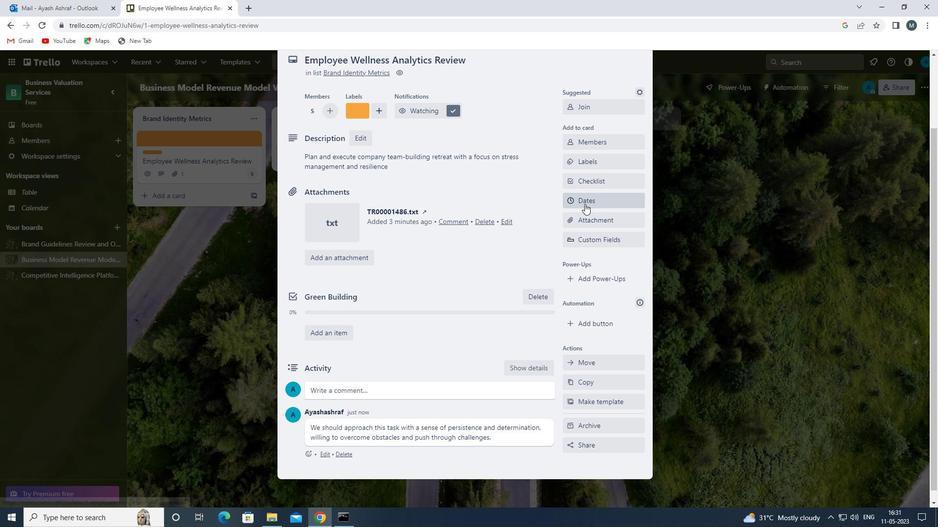 
Action: Mouse moved to (569, 263)
Screenshot: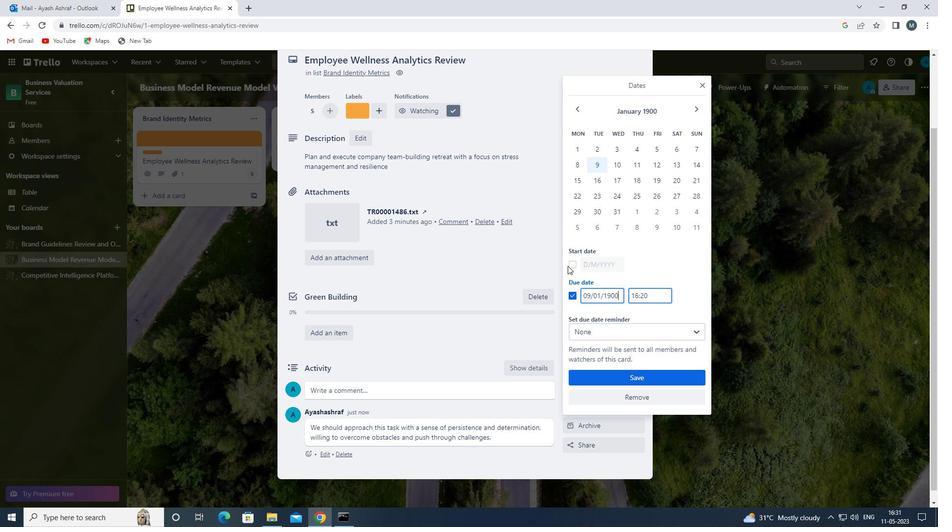 
Action: Mouse pressed left at (569, 263)
Screenshot: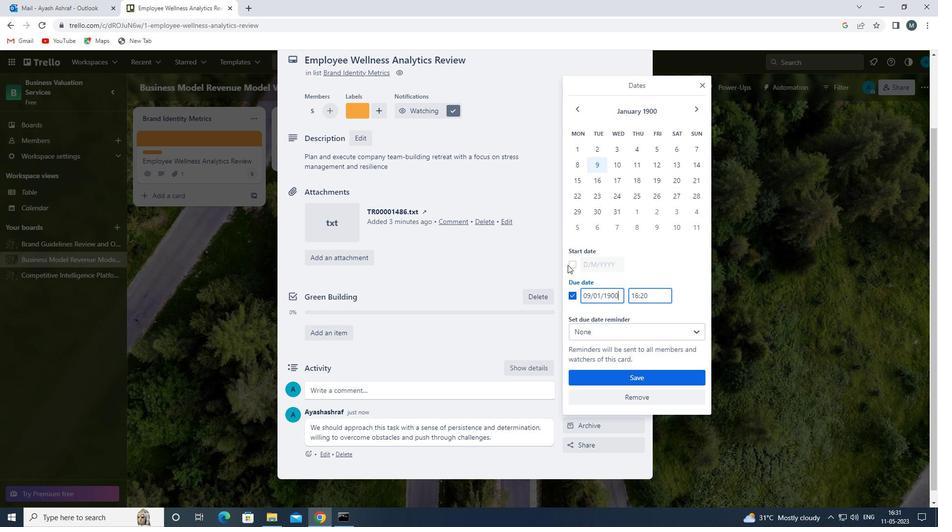 
Action: Mouse moved to (590, 265)
Screenshot: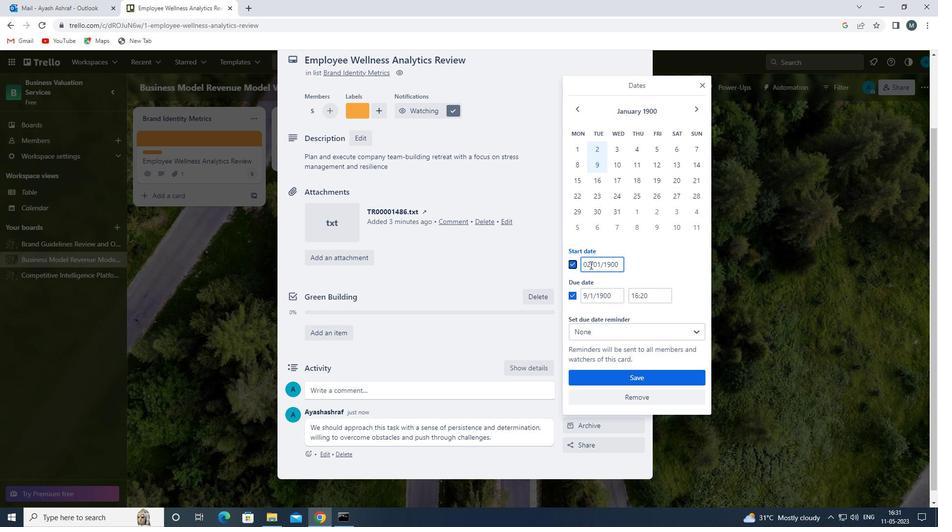 
Action: Mouse pressed left at (590, 265)
Screenshot: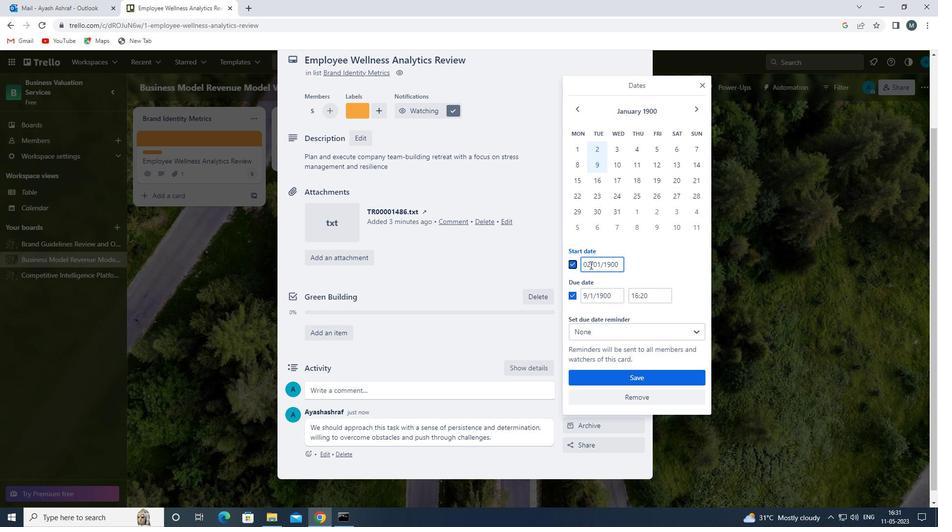 
Action: Mouse moved to (586, 265)
Screenshot: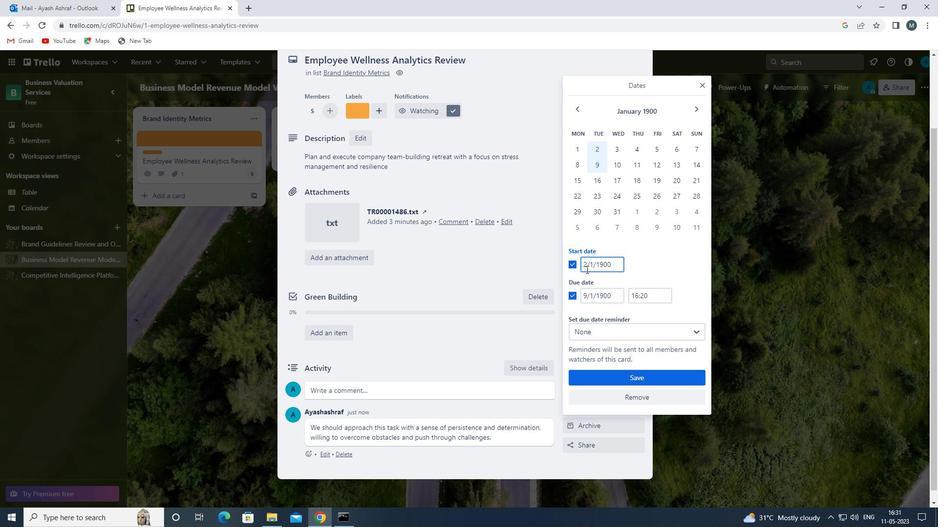 
Action: Mouse pressed left at (586, 265)
Screenshot: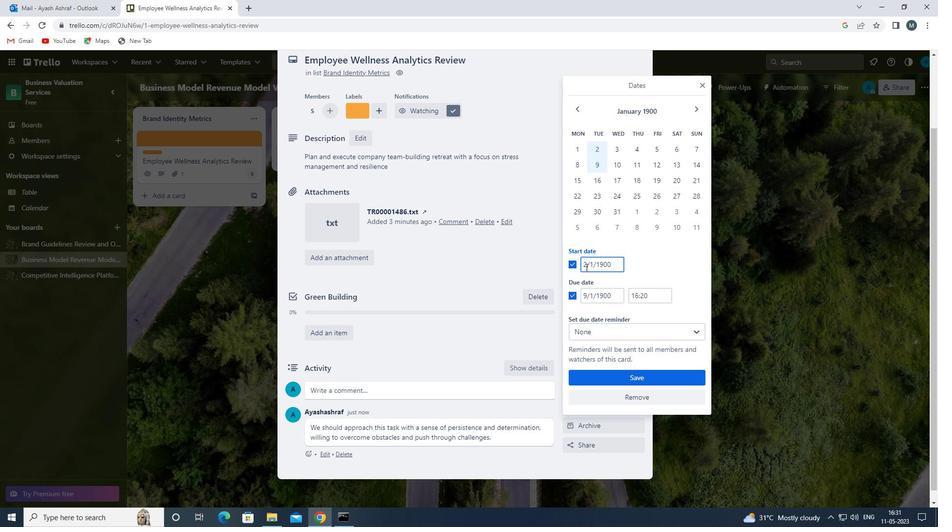 
Action: Mouse moved to (594, 267)
Screenshot: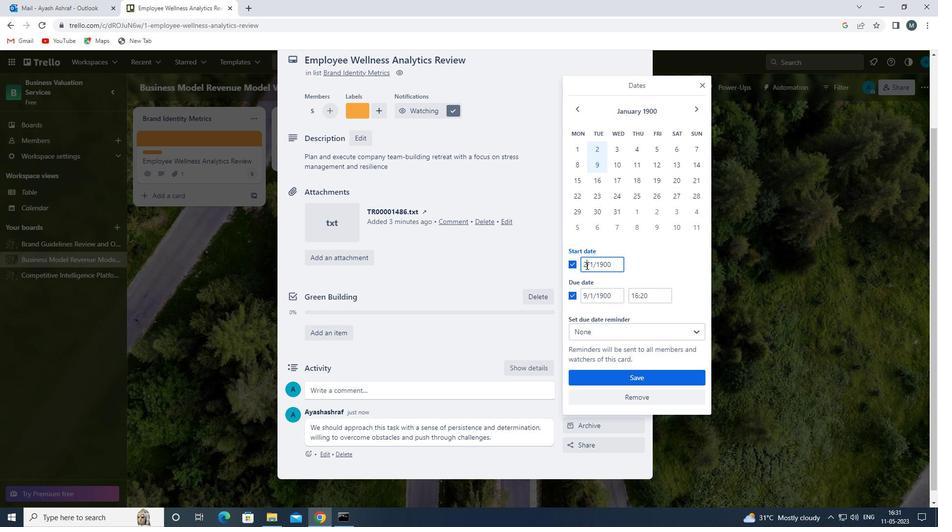 
Action: Key pressed <Key.backspace><<96>><<99>>
Screenshot: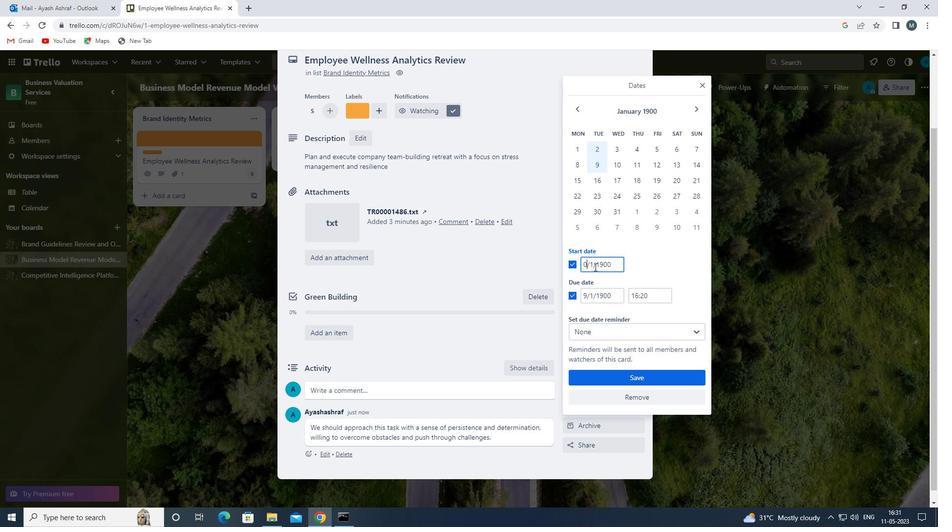 
Action: Mouse moved to (592, 266)
Screenshot: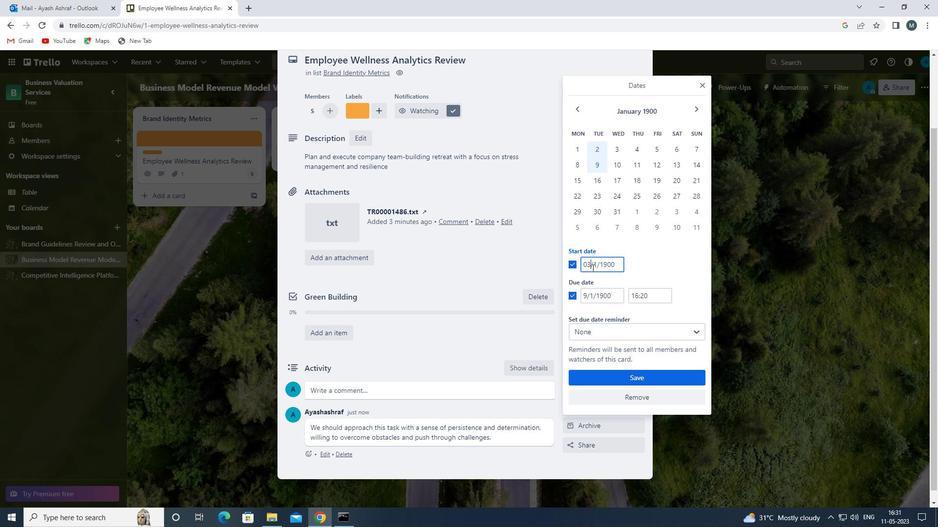 
Action: Mouse pressed left at (592, 266)
Screenshot: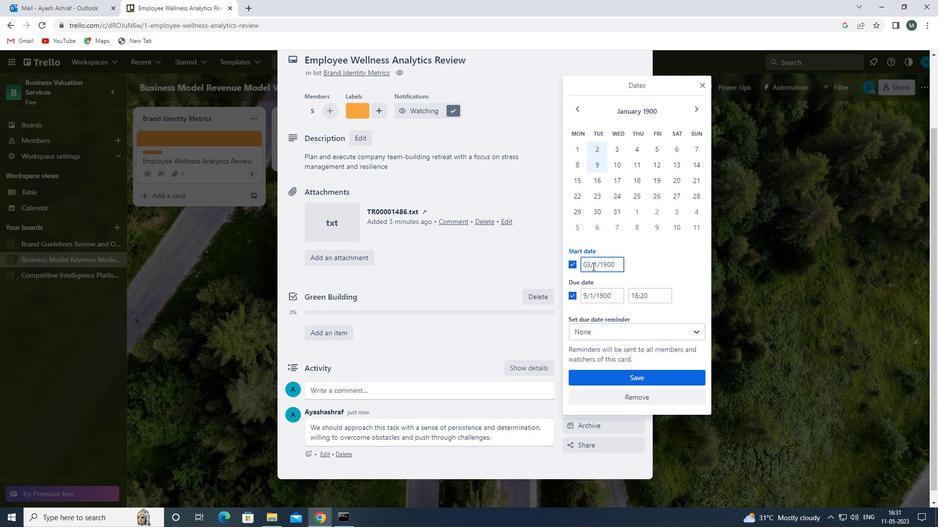 
Action: Mouse moved to (608, 268)
Screenshot: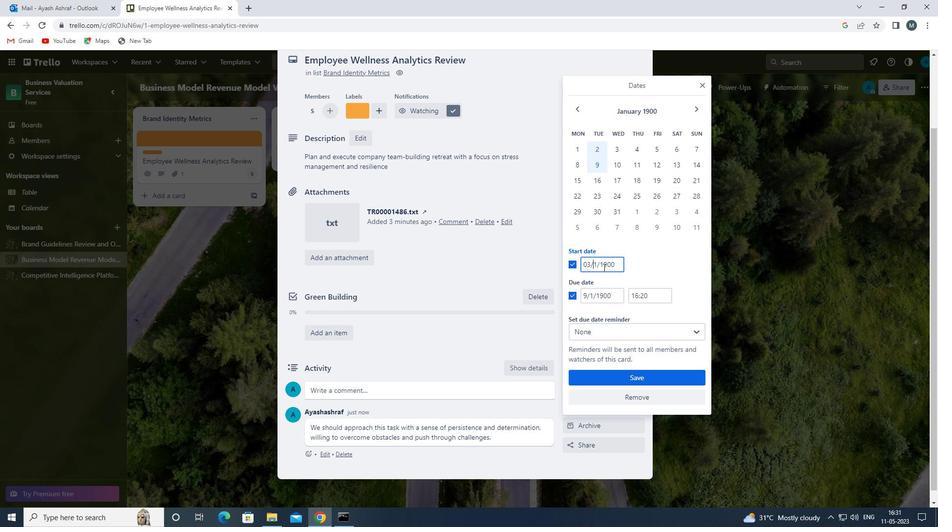 
Action: Key pressed <<96>>
Screenshot: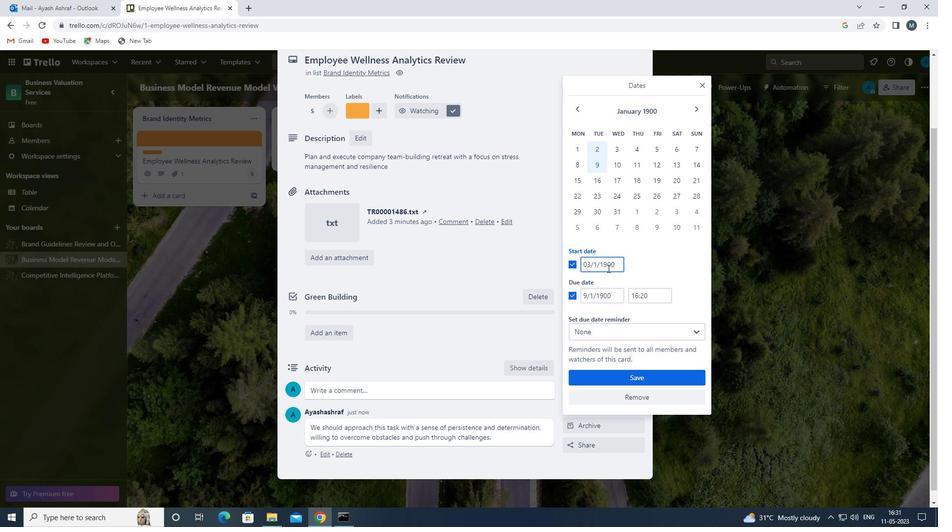 
Action: Mouse moved to (585, 295)
Screenshot: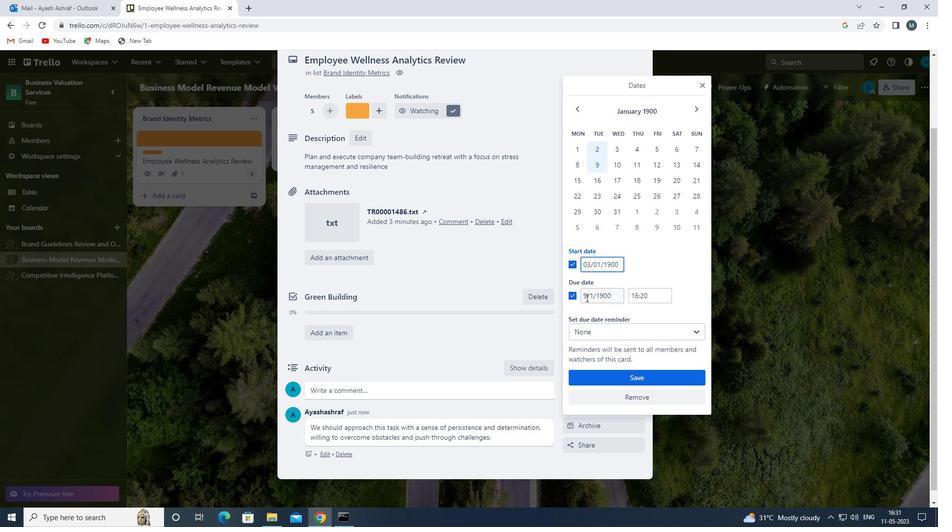 
Action: Mouse pressed left at (585, 295)
Screenshot: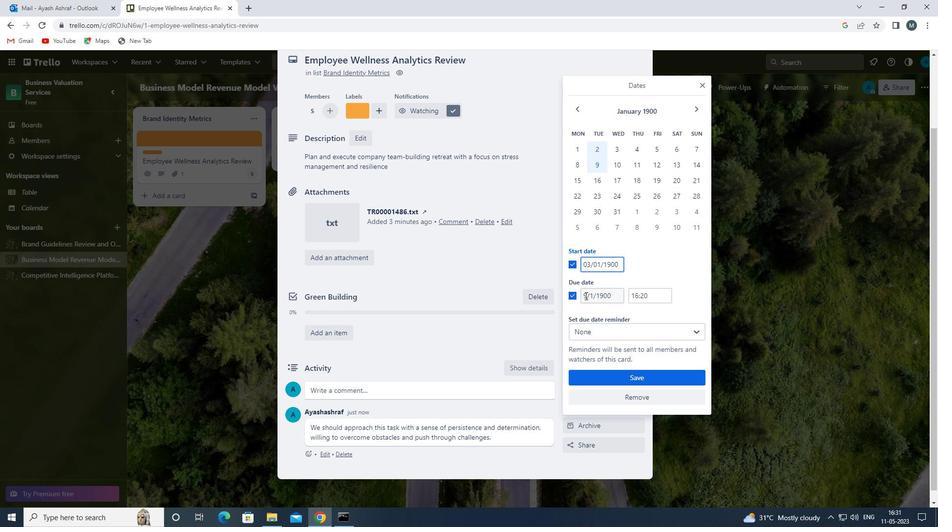 
Action: Mouse moved to (586, 295)
Screenshot: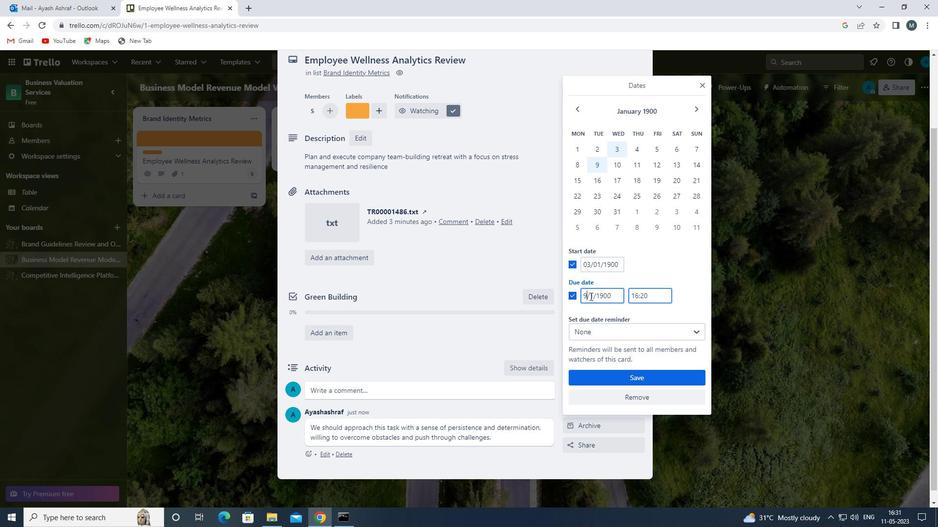 
Action: Key pressed <Key.backspace><Key.backspace>
Screenshot: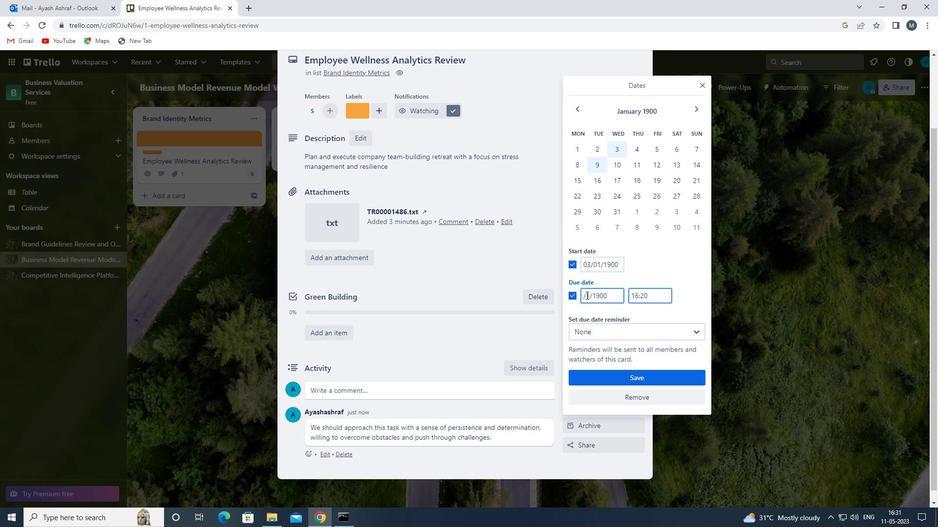 
Action: Mouse moved to (585, 295)
Screenshot: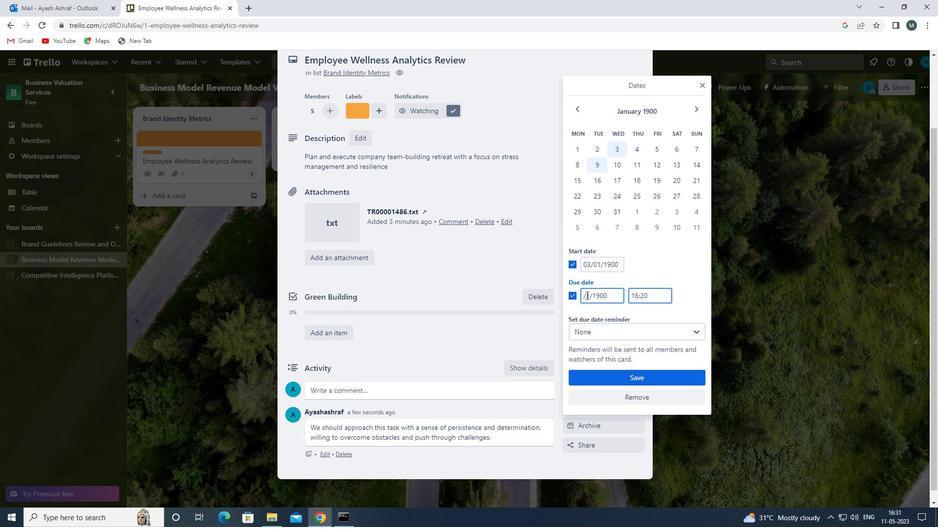 
Action: Key pressed <<97>><<96>>
Screenshot: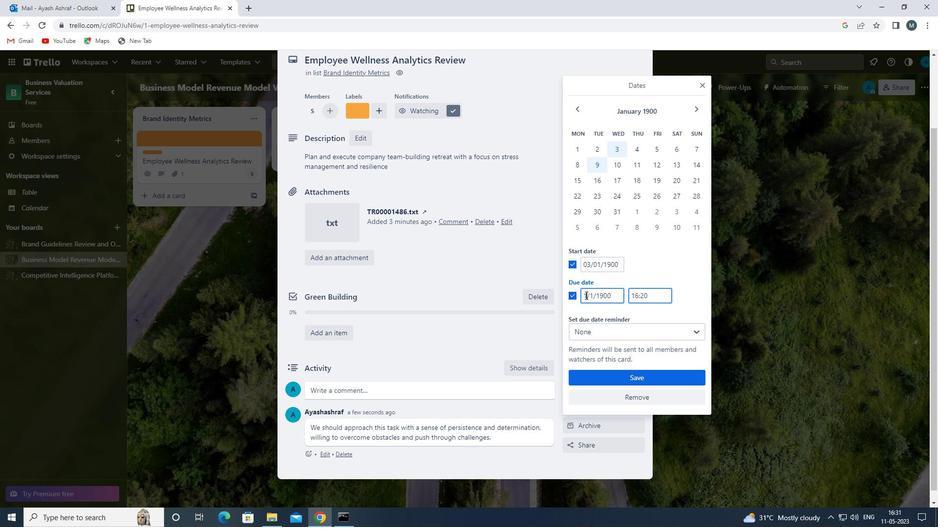 
Action: Mouse moved to (593, 299)
Screenshot: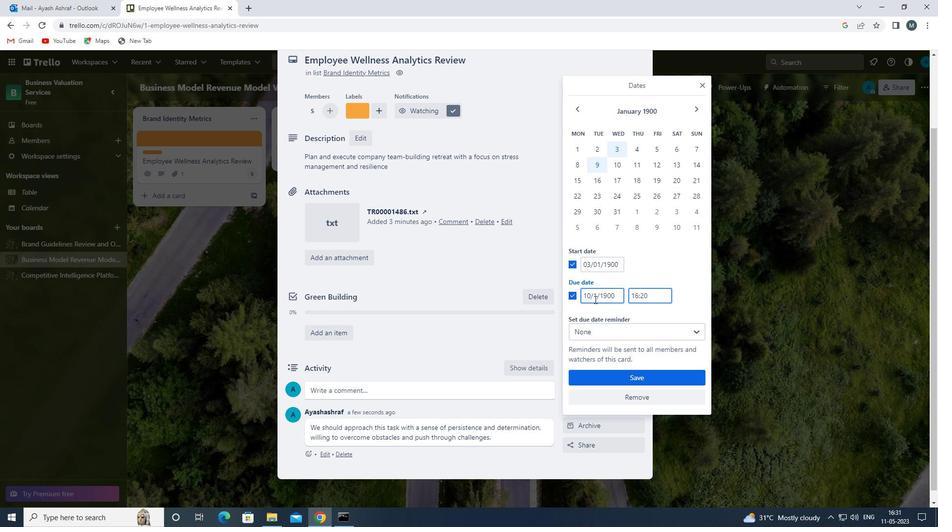
Action: Mouse pressed left at (593, 299)
Screenshot: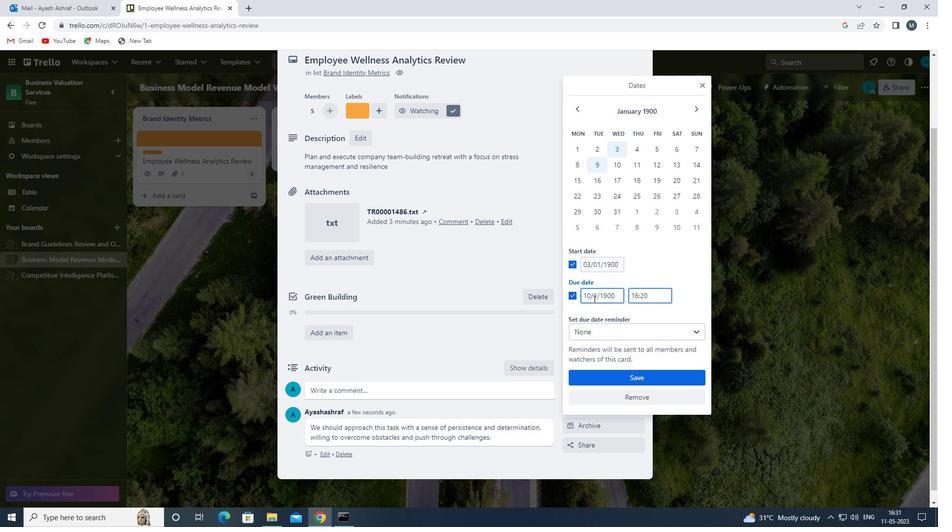 
Action: Mouse moved to (598, 298)
Screenshot: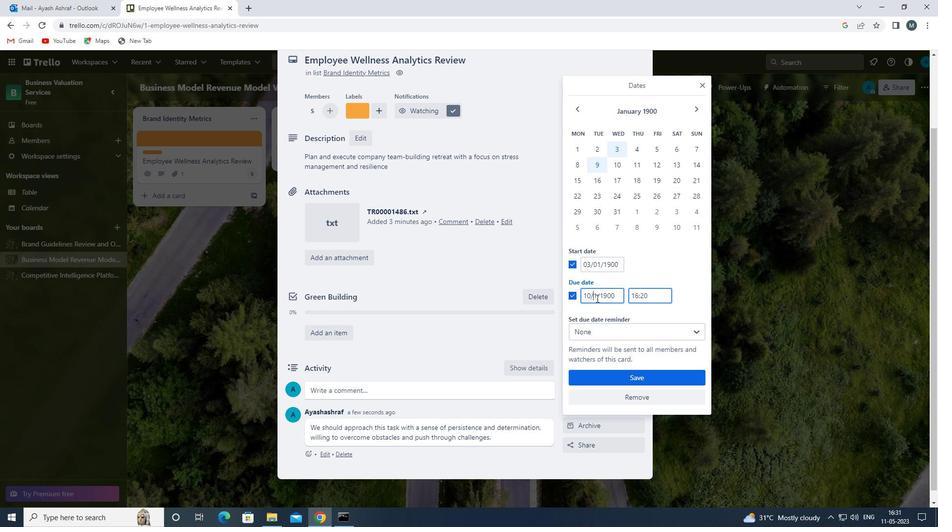 
Action: Key pressed <<96>>
Screenshot: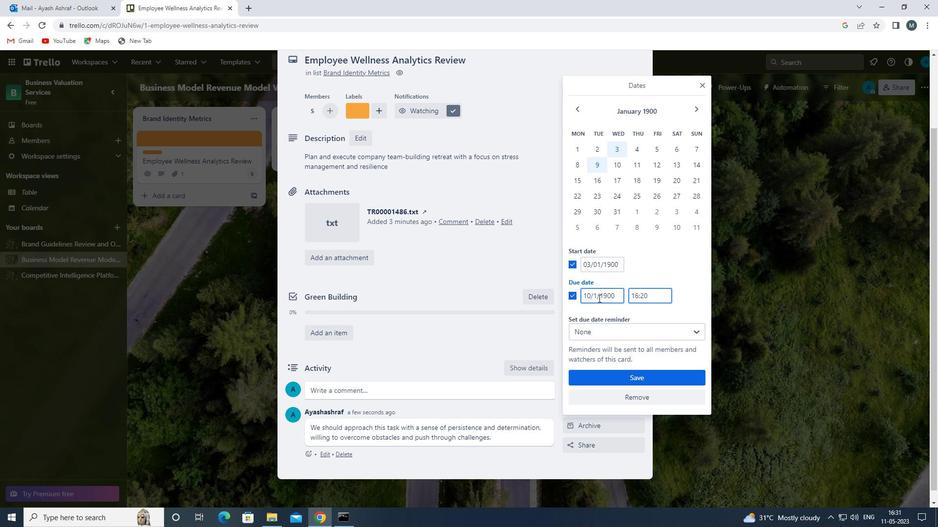 
Action: Mouse moved to (623, 378)
Screenshot: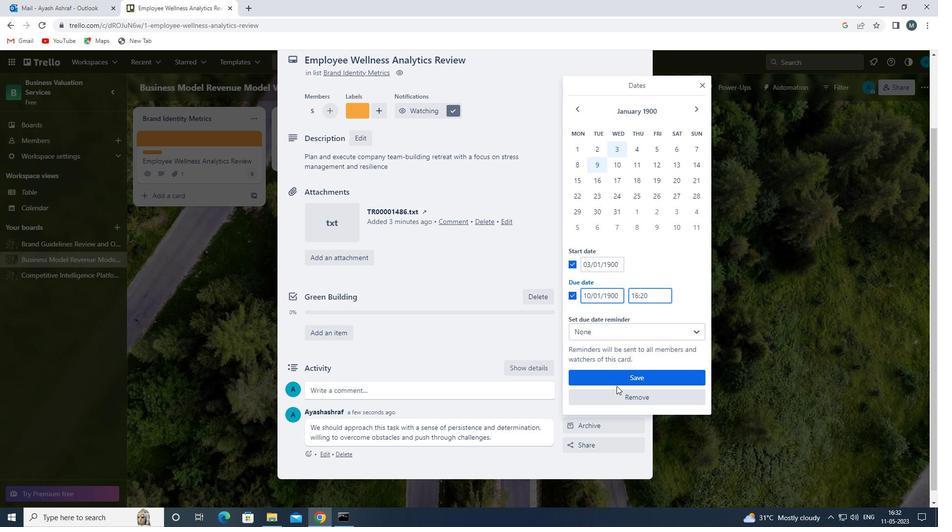 
Action: Mouse pressed left at (623, 378)
Screenshot: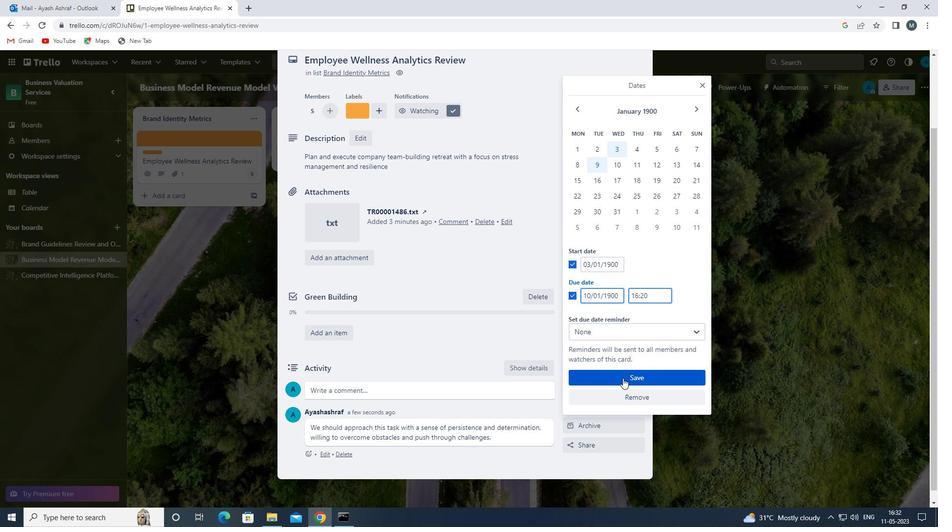 
Action: Mouse moved to (496, 376)
Screenshot: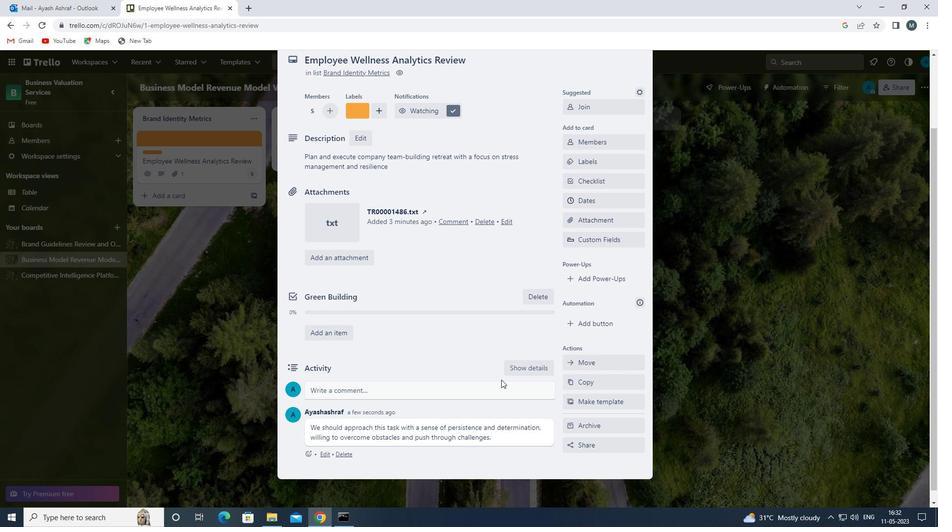 
Action: Mouse scrolled (496, 377) with delta (0, 0)
Screenshot: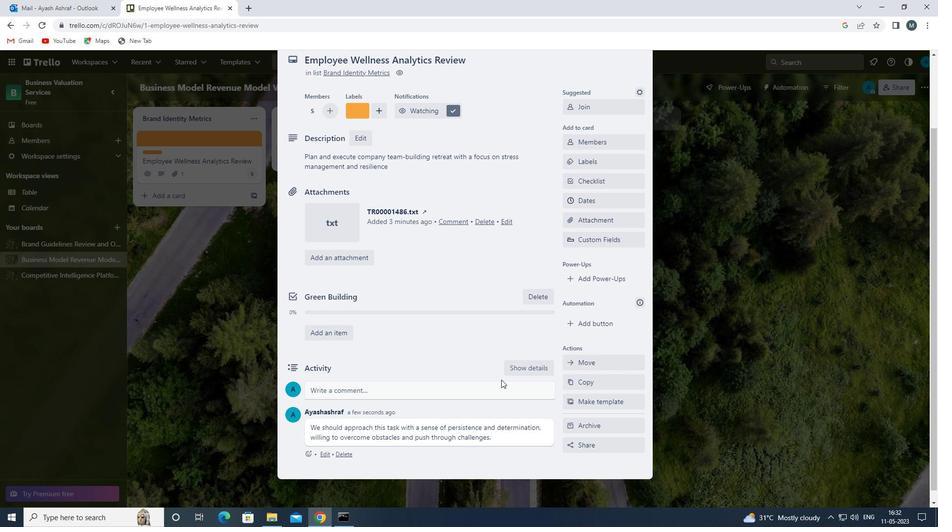 
Action: Mouse scrolled (496, 377) with delta (0, 0)
Screenshot: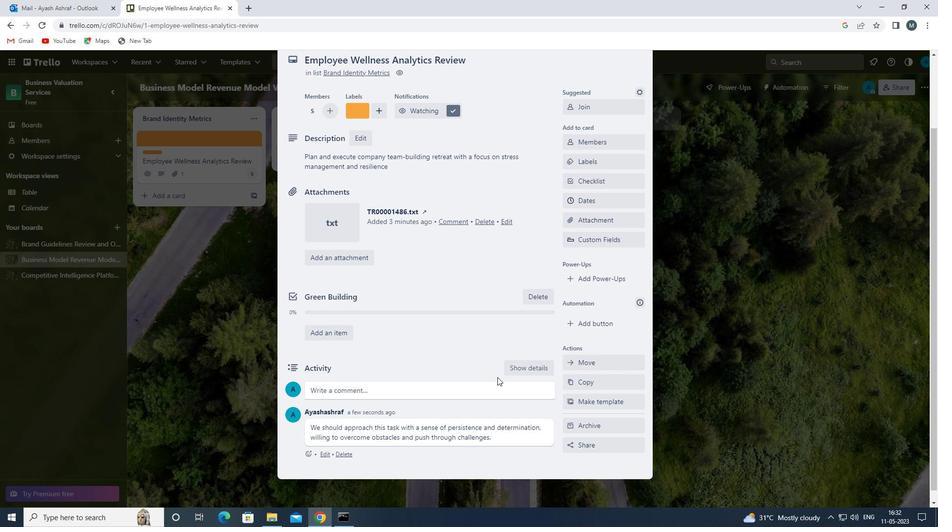 
Action: Mouse scrolled (496, 377) with delta (0, 0)
Screenshot: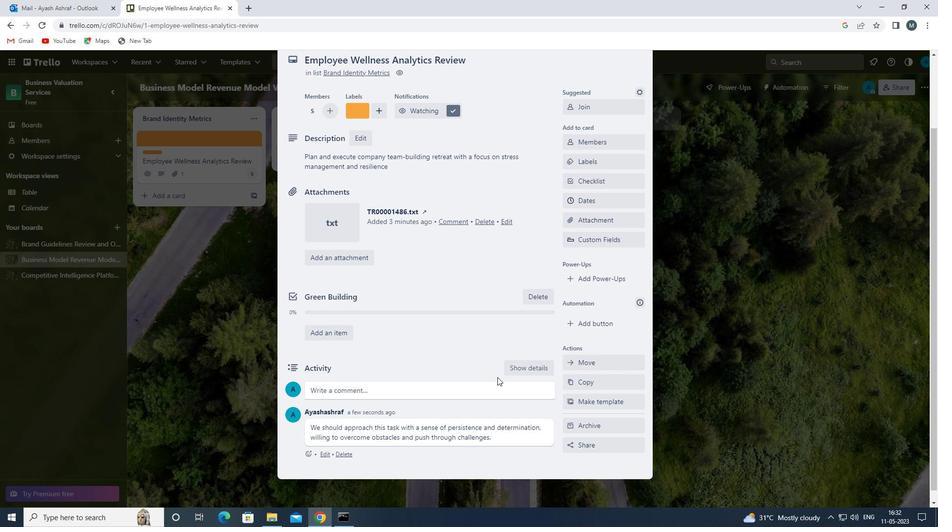 
Action: Mouse scrolled (496, 377) with delta (0, 0)
Screenshot: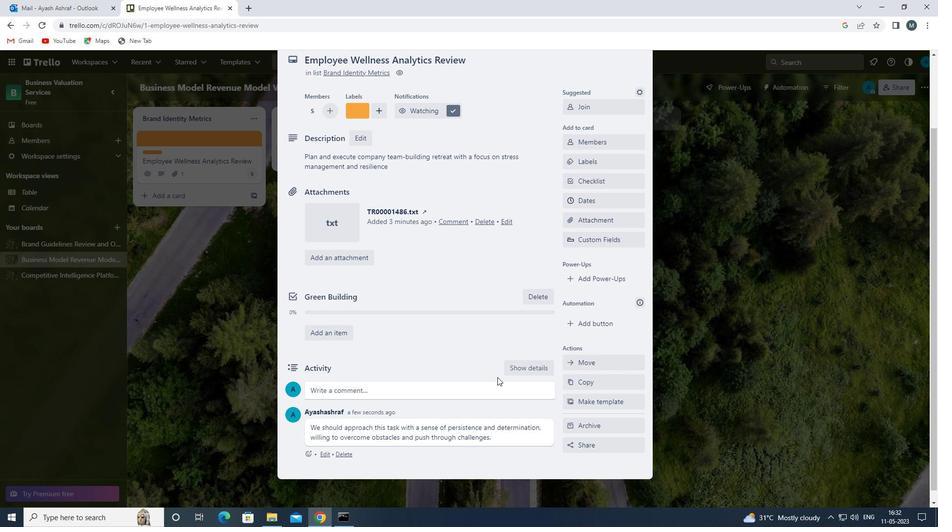 
Action: Mouse scrolled (496, 377) with delta (0, 0)
Screenshot: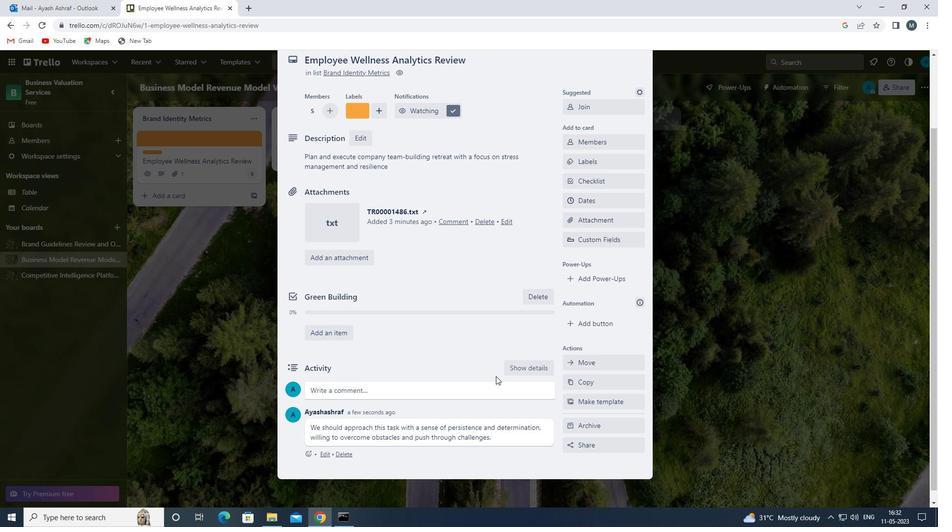 
